 Task: In Heading Arial with underline. Font size of heading  '18'Font style of data Calibri. Font size of data  9Alignment of headline & data Align center. Fill color in heading,  RedFont color of data Black Apply border in Data No BorderIn the sheet   Powerhouse Sales templetes book
Action: Mouse pressed left at (873, 124)
Screenshot: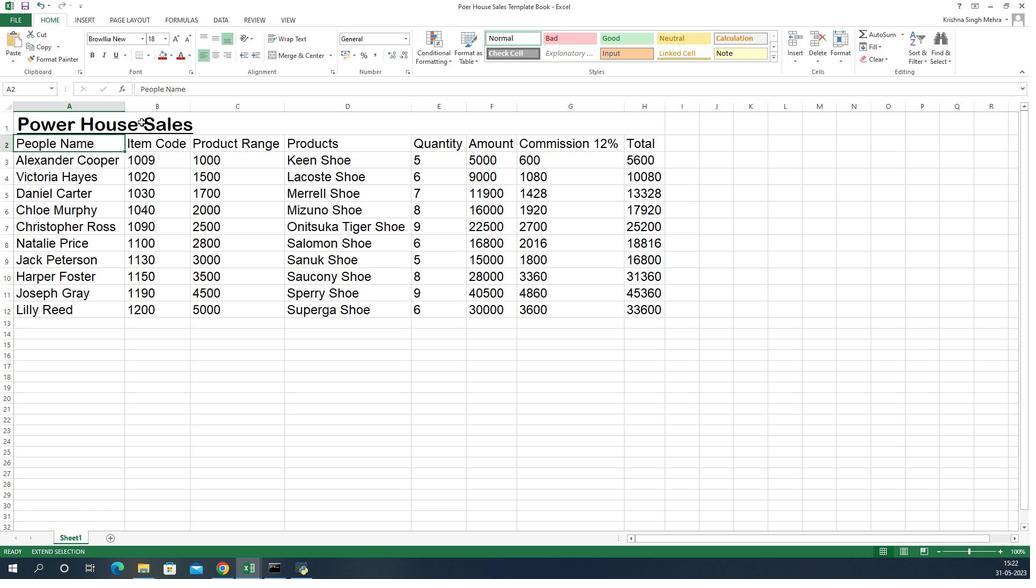 
Action: Mouse moved to (874, 39)
Screenshot: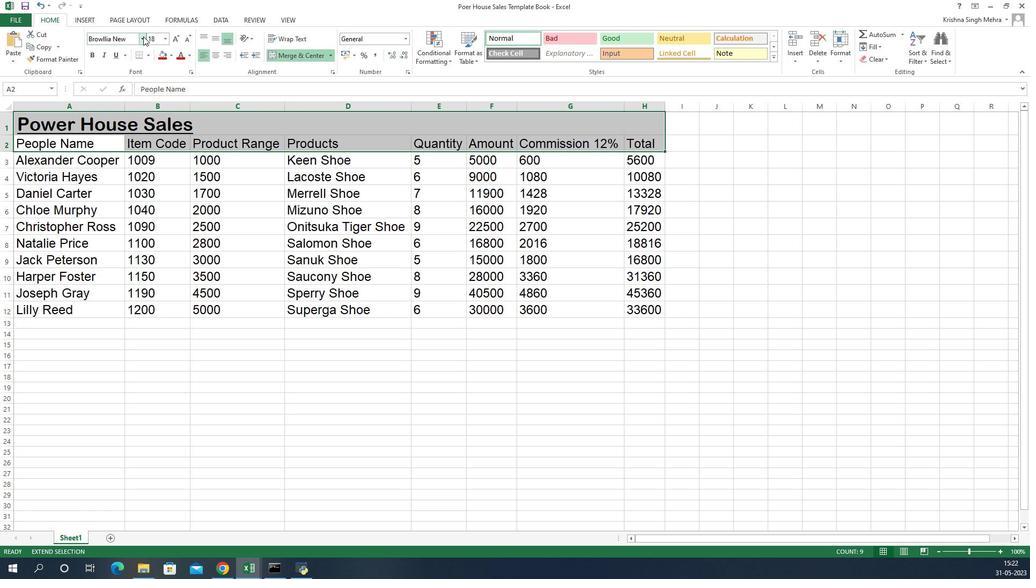 
Action: Mouse pressed left at (874, 39)
Screenshot: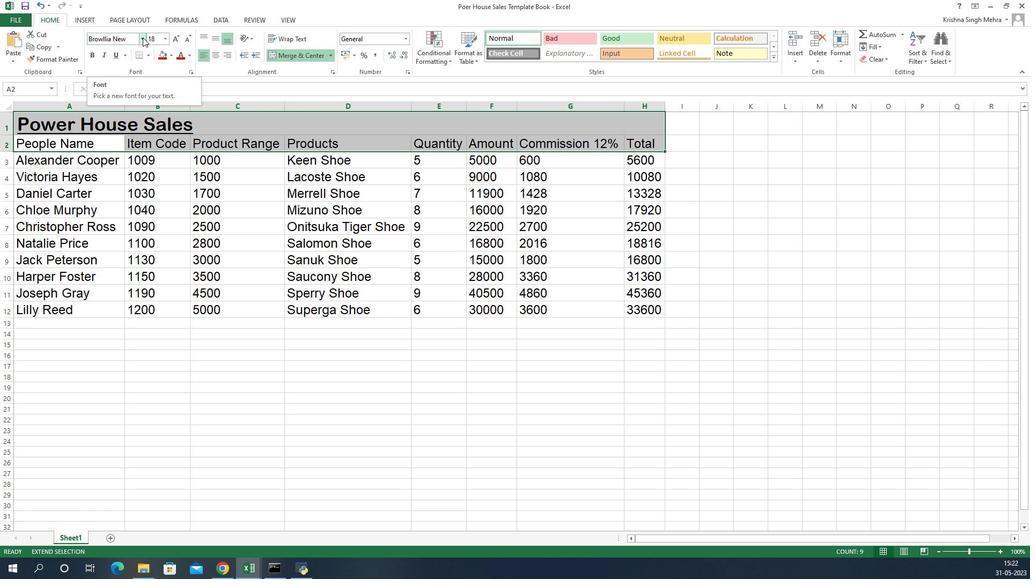 
Action: Mouse moved to (870, 134)
Screenshot: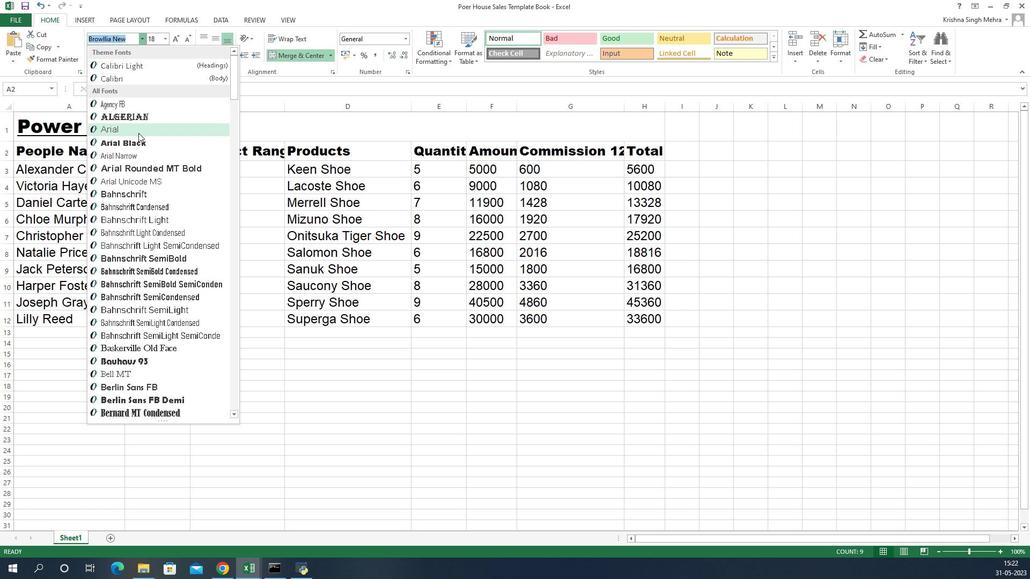 
Action: Mouse pressed left at (870, 134)
Screenshot: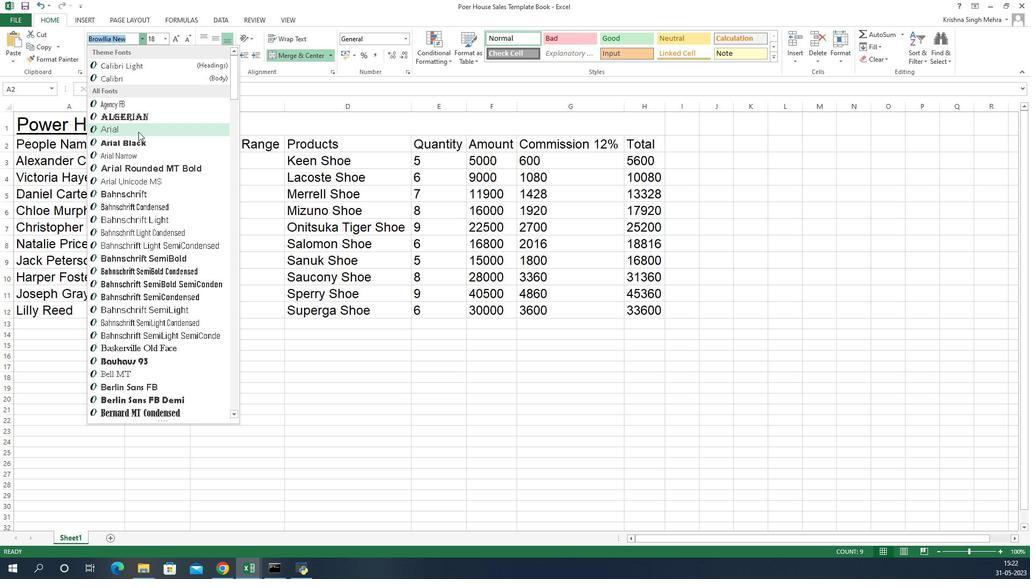 
Action: Mouse moved to (849, 59)
Screenshot: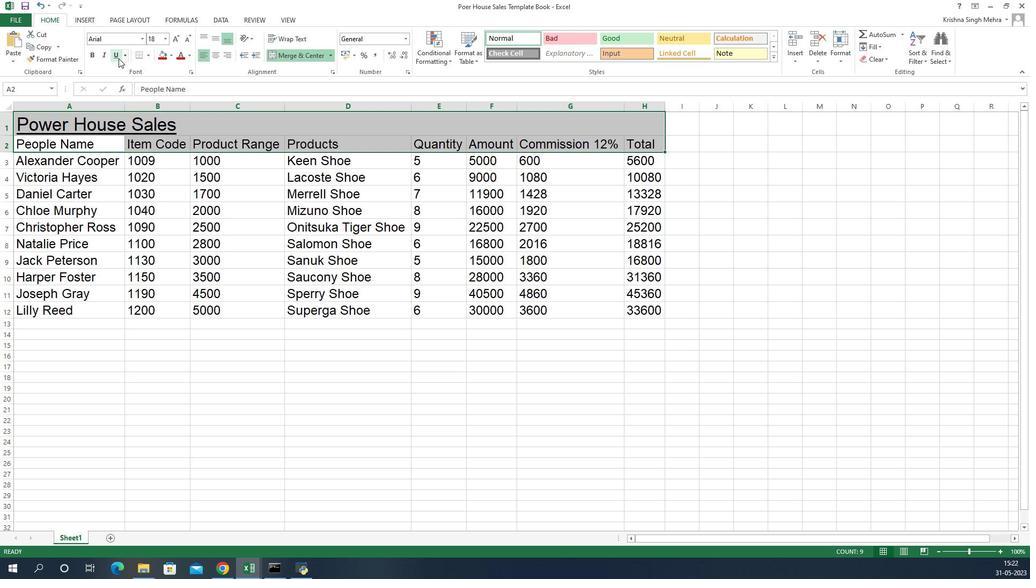 
Action: Mouse pressed left at (849, 59)
Screenshot: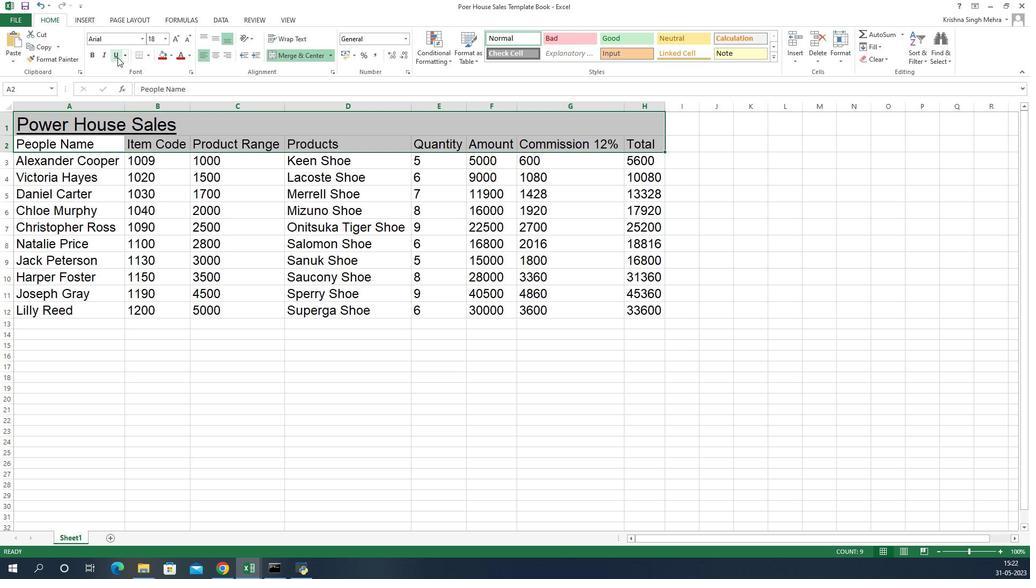 
Action: Key pressed ctrl+Zctrl+Z
Screenshot: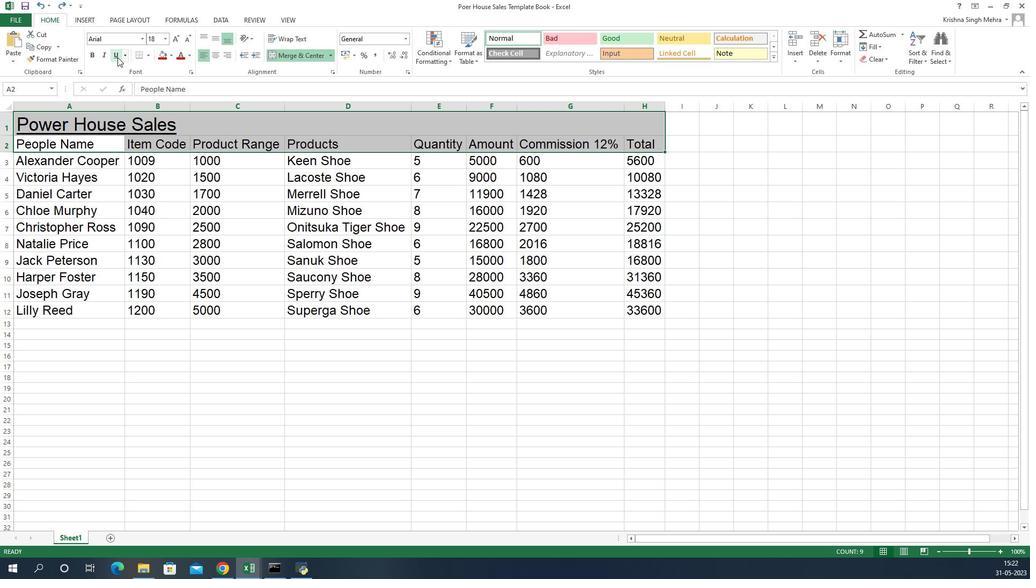 
Action: Mouse moved to (953, 375)
Screenshot: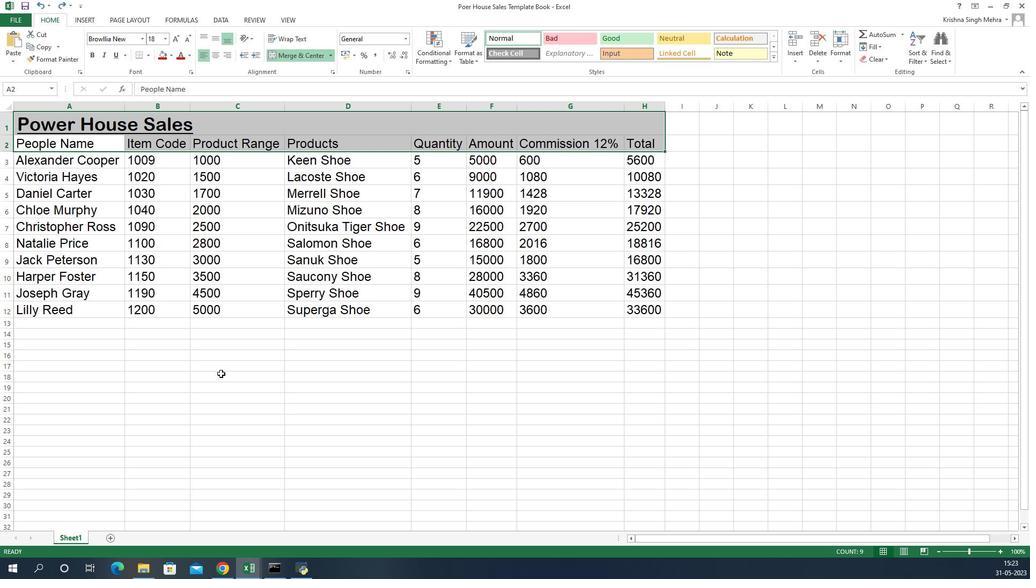 
Action: Mouse pressed left at (953, 375)
Screenshot: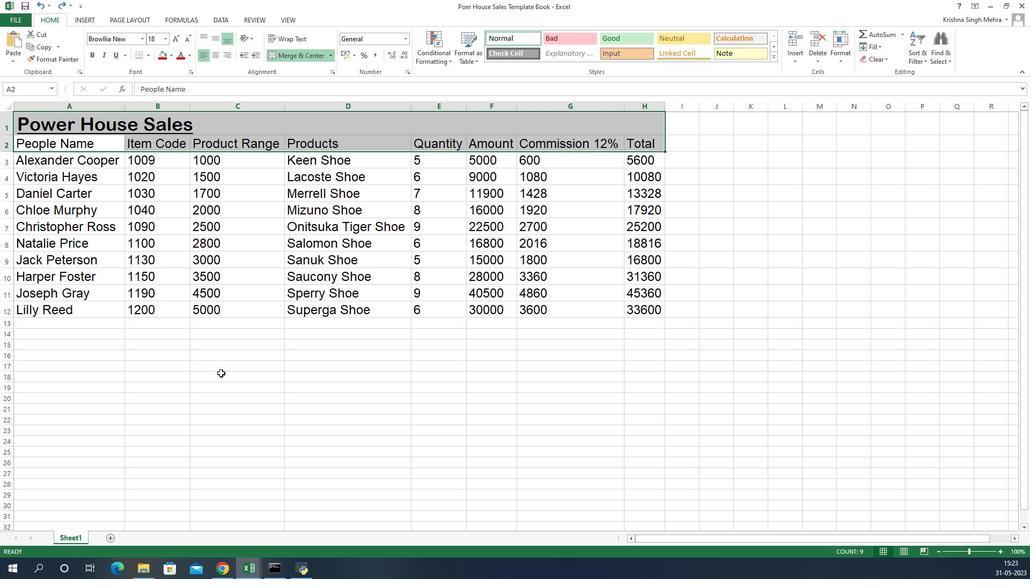 
Action: Mouse moved to (797, 128)
Screenshot: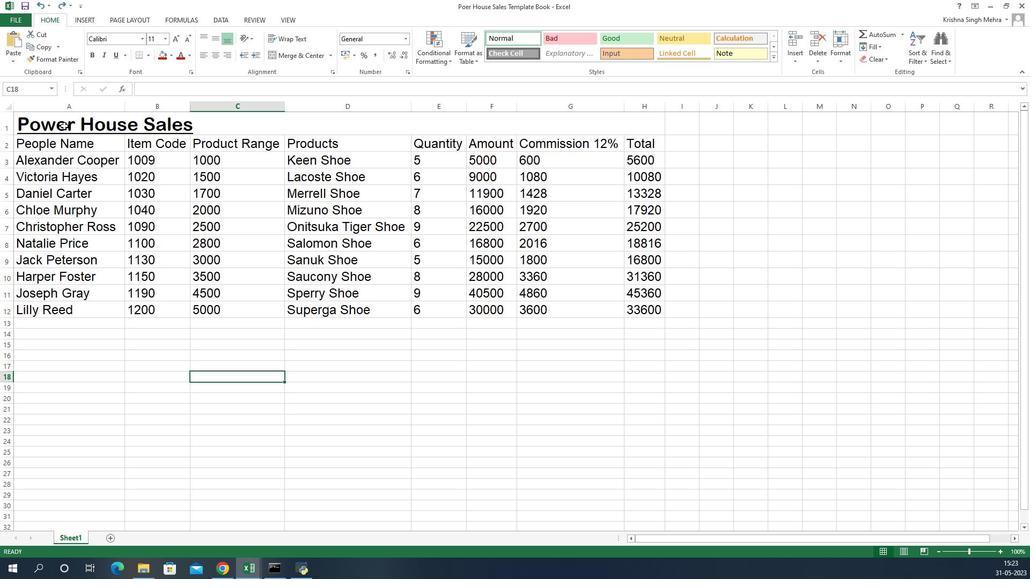 
Action: Mouse pressed left at (797, 128)
Screenshot: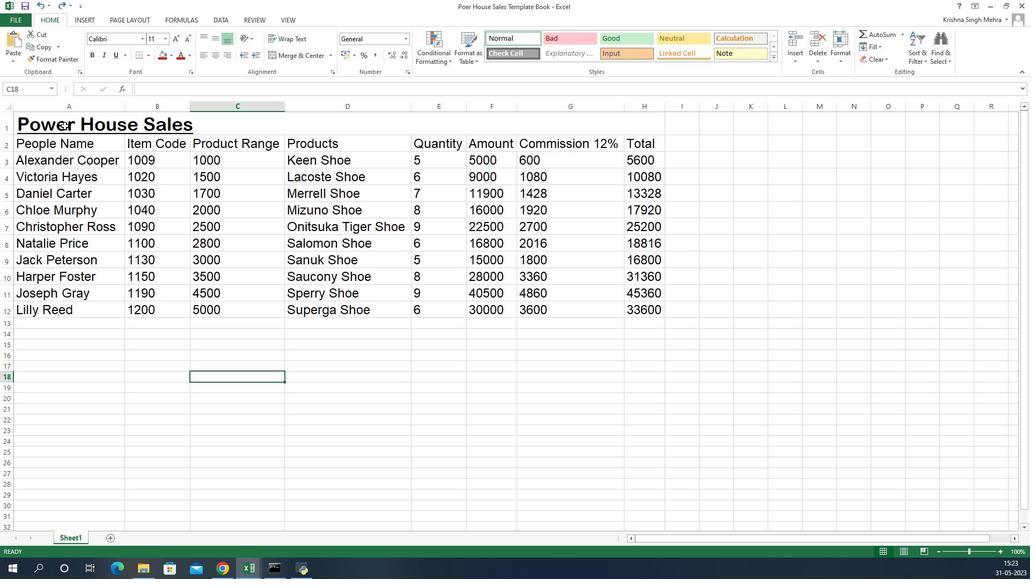 
Action: Mouse moved to (874, 40)
Screenshot: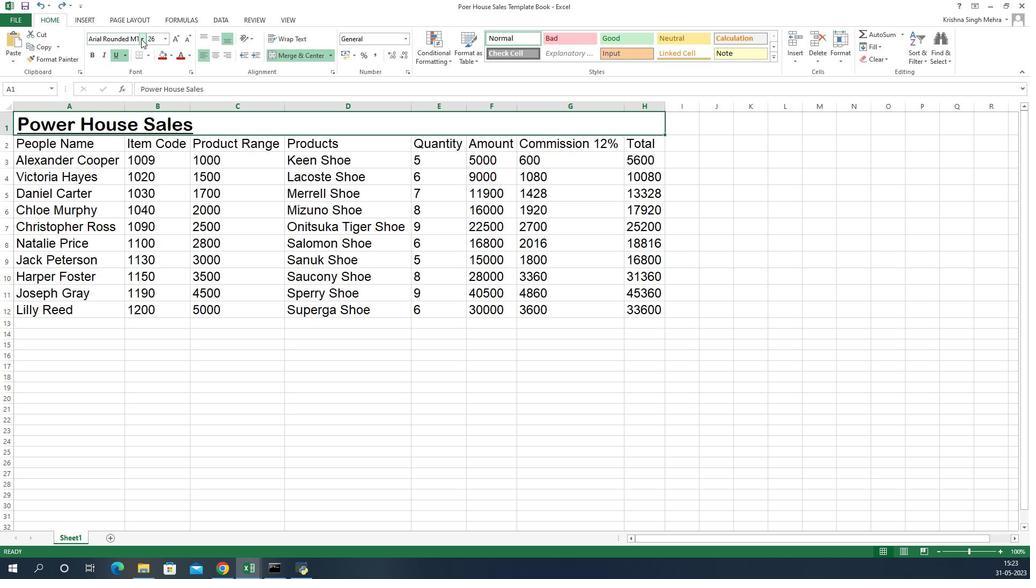 
Action: Mouse pressed left at (874, 40)
Screenshot: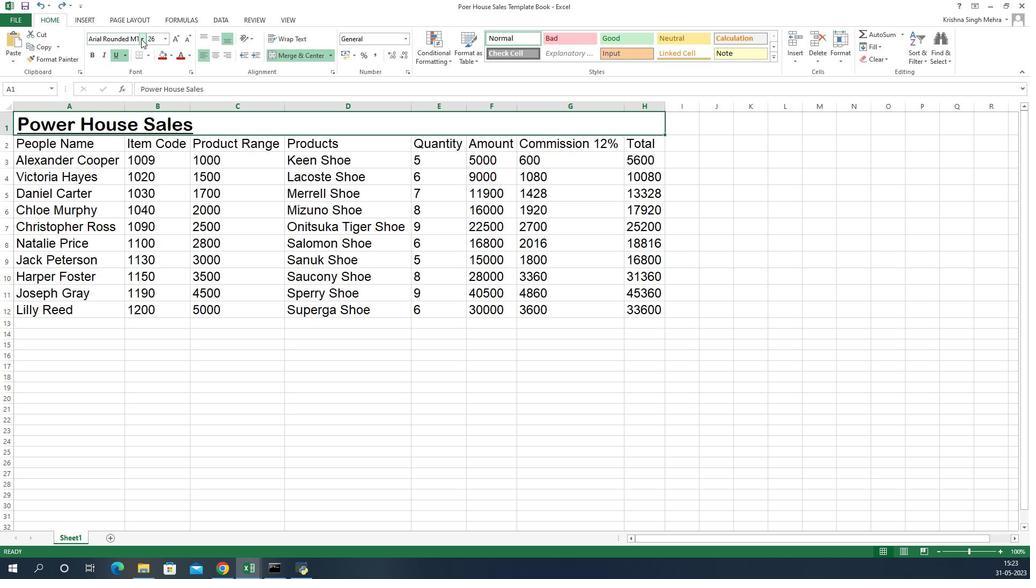 
Action: Mouse moved to (868, 134)
Screenshot: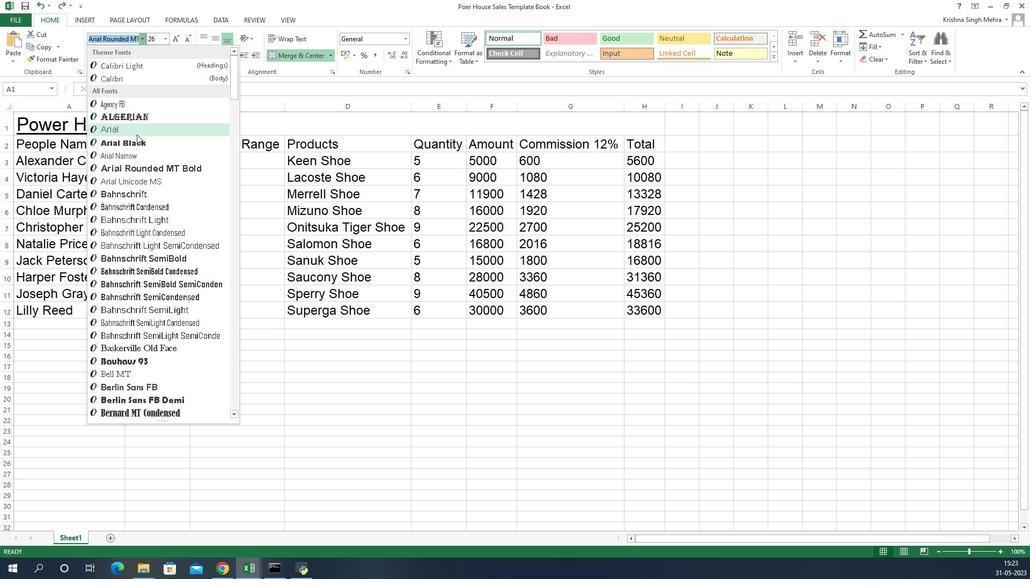 
Action: Mouse pressed left at (868, 134)
Screenshot: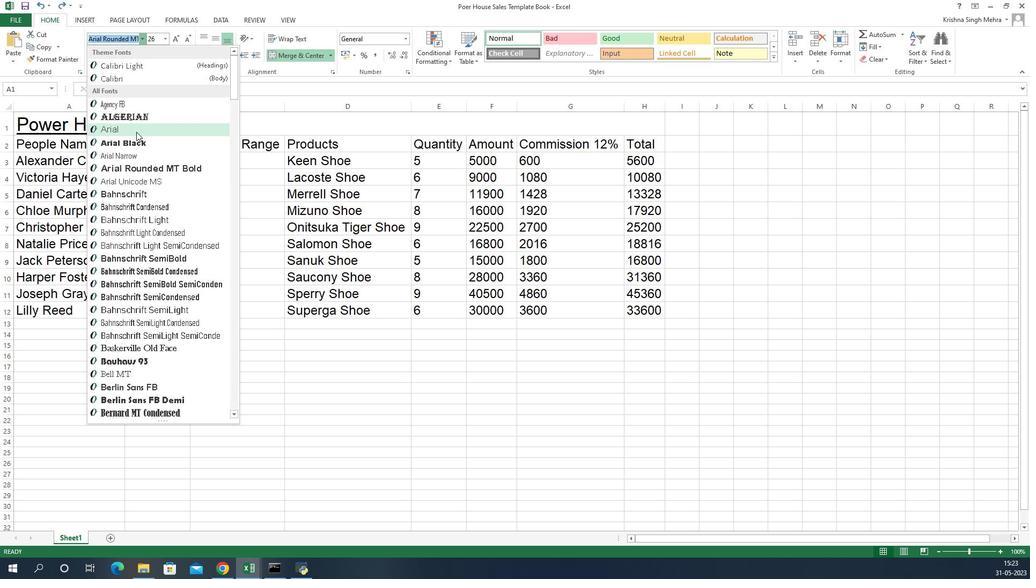 
Action: Mouse moved to (846, 59)
Screenshot: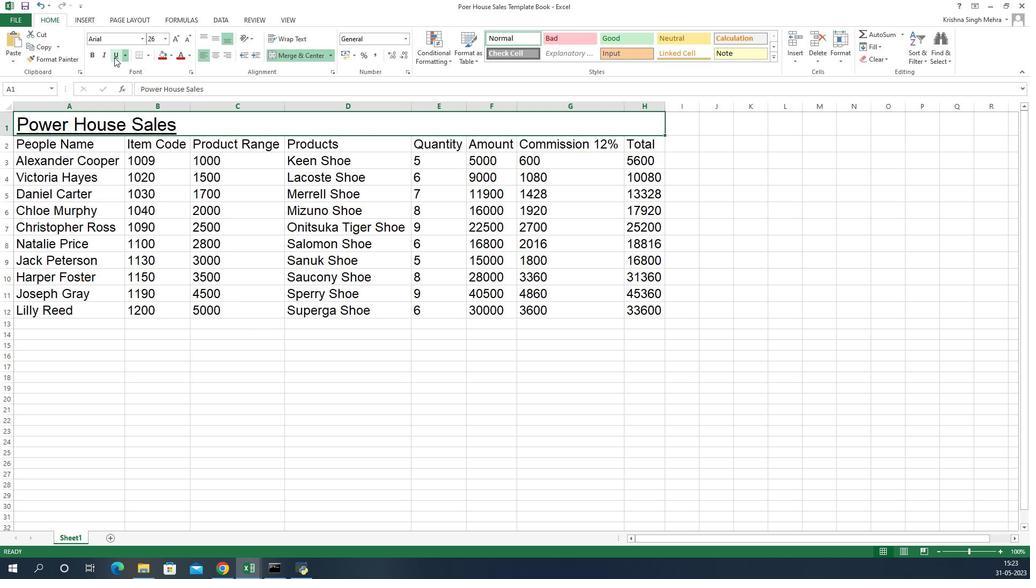
Action: Mouse pressed left at (846, 59)
Screenshot: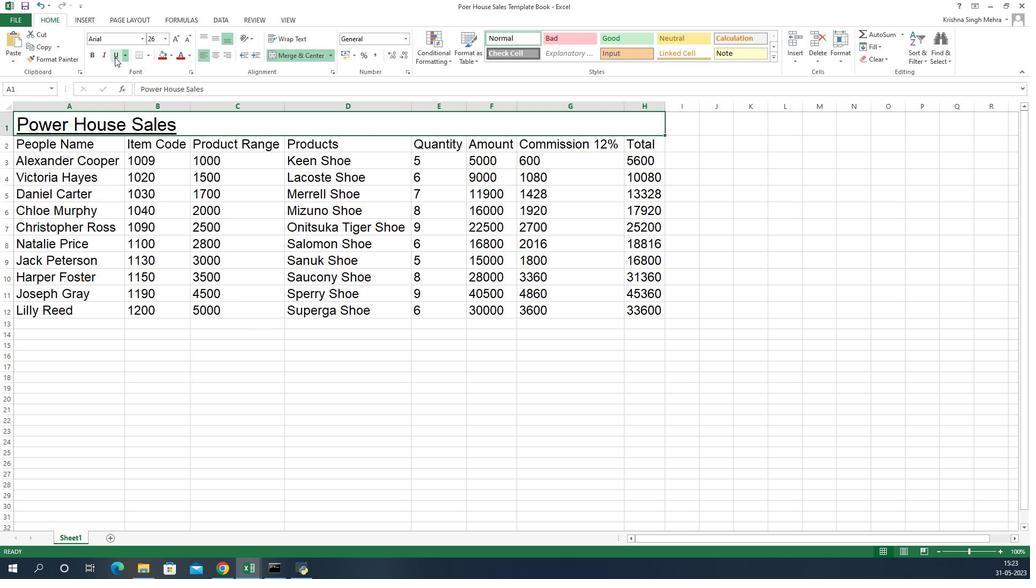 
Action: Mouse moved to (846, 59)
Screenshot: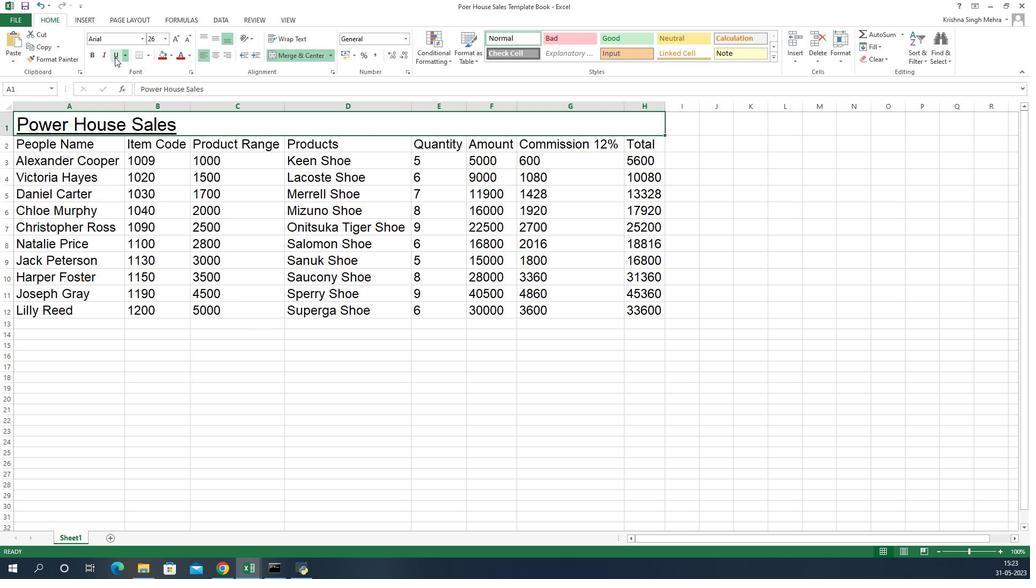 
Action: Mouse pressed left at (846, 59)
Screenshot: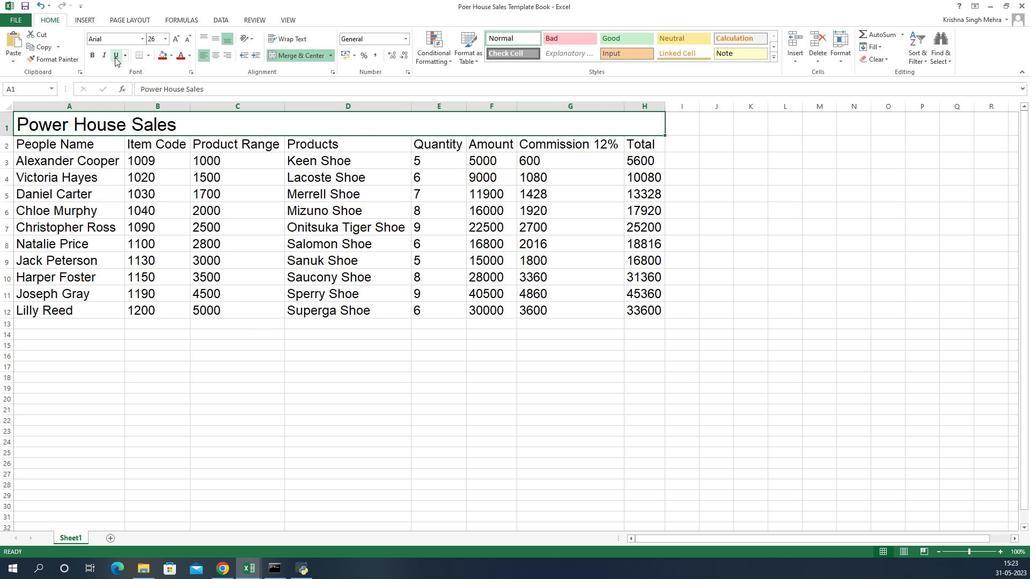 
Action: Mouse moved to (920, 39)
Screenshot: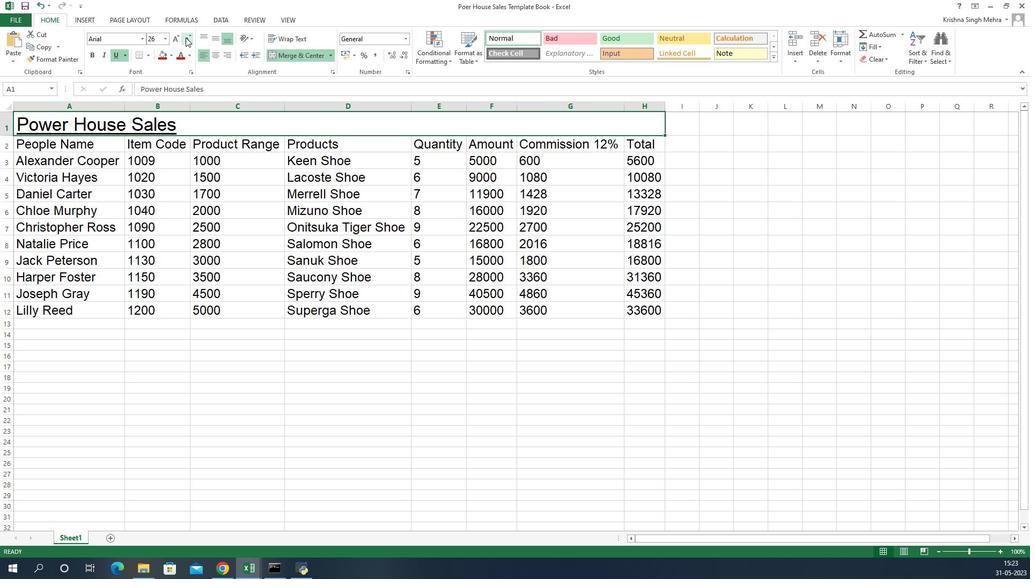 
Action: Mouse pressed left at (920, 39)
Screenshot: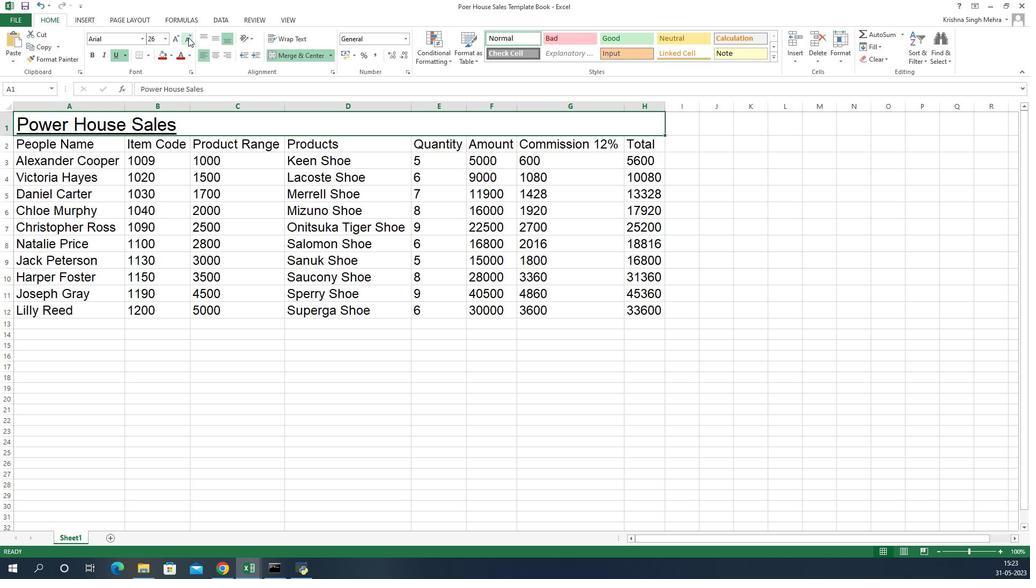
Action: Mouse pressed left at (920, 39)
Screenshot: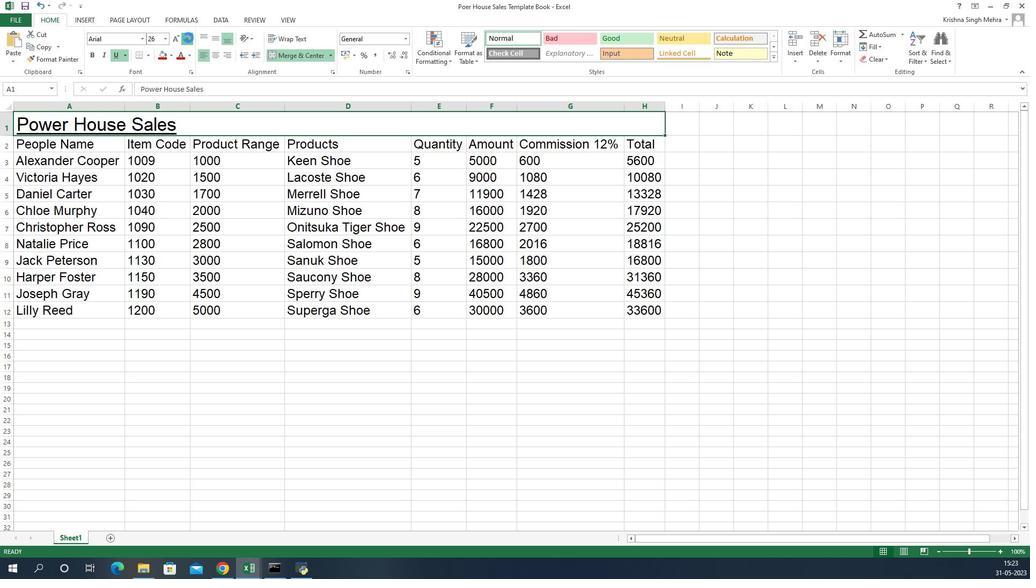 
Action: Mouse pressed left at (920, 39)
Screenshot: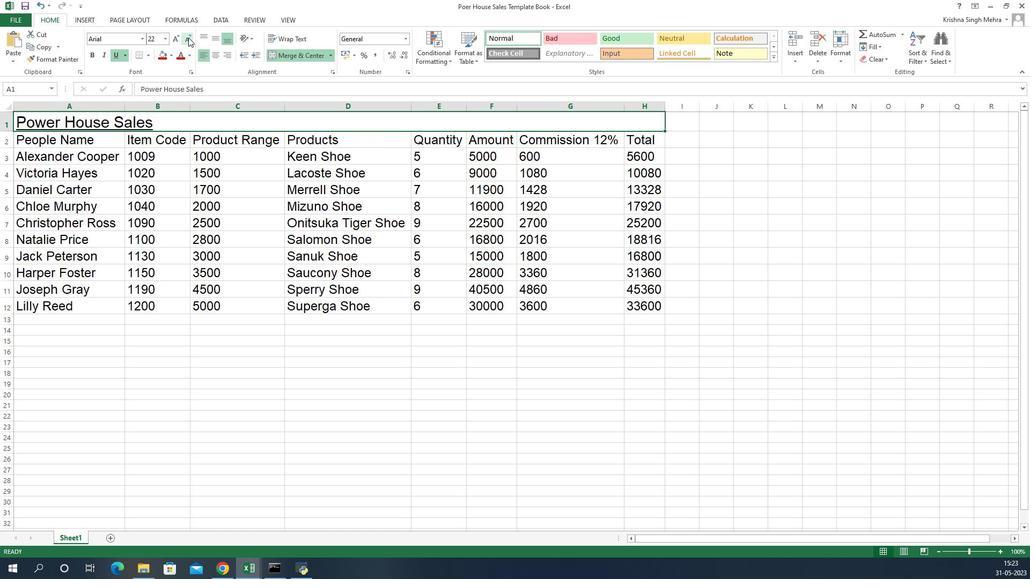 
Action: Mouse pressed left at (920, 39)
Screenshot: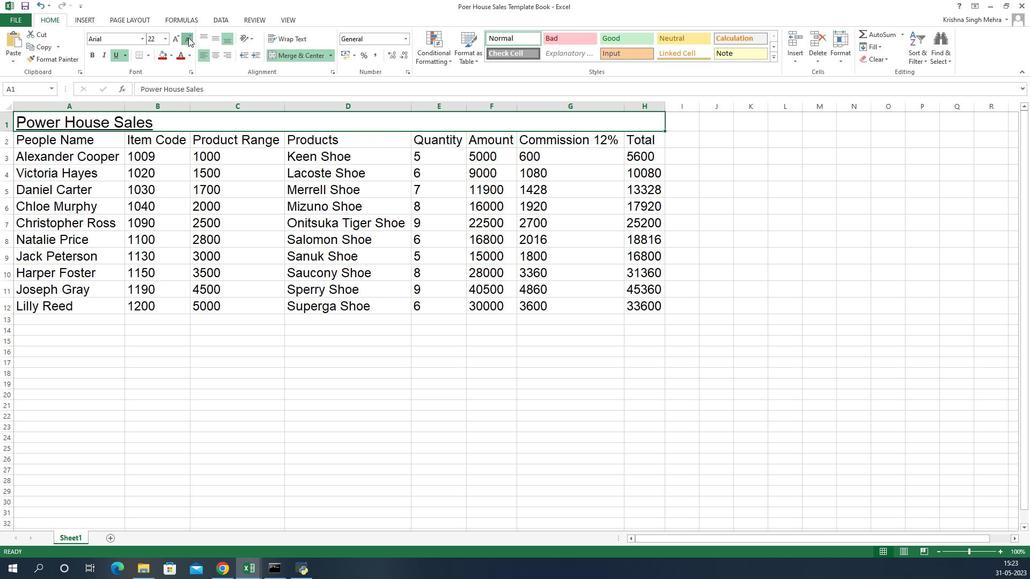 
Action: Mouse moved to (921, 39)
Screenshot: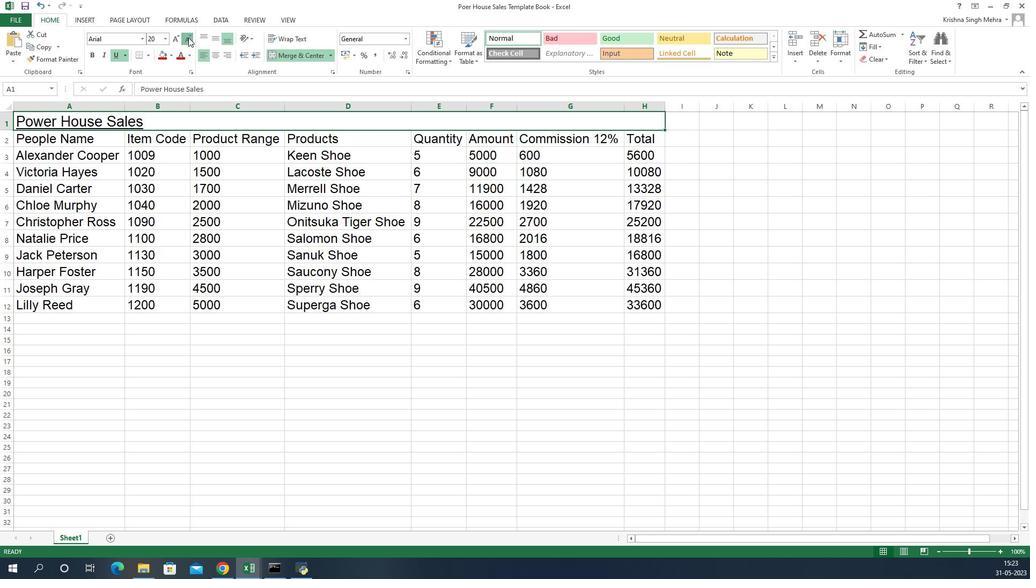 
Action: Mouse pressed left at (921, 39)
Screenshot: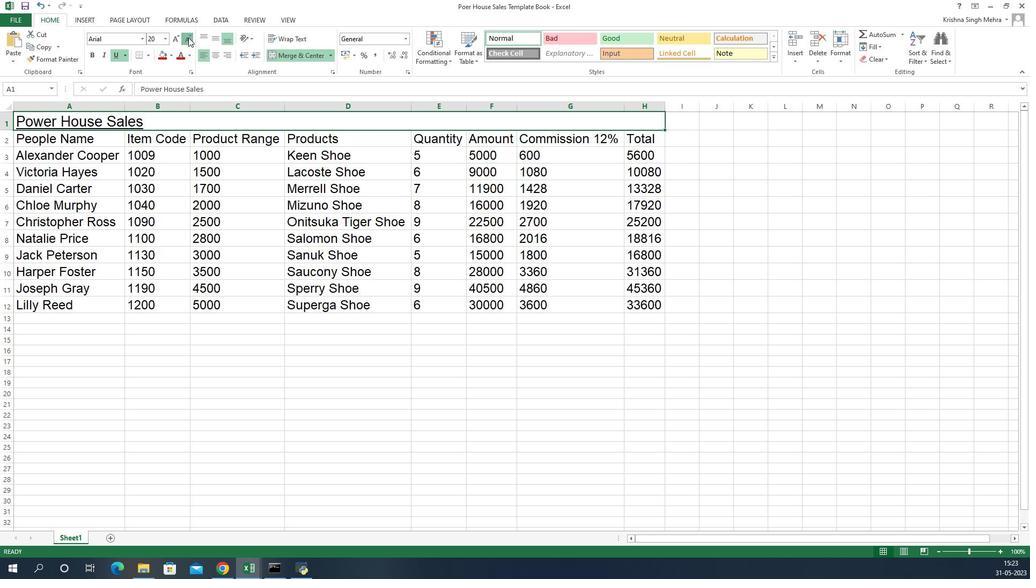 
Action: Mouse pressed left at (921, 39)
Screenshot: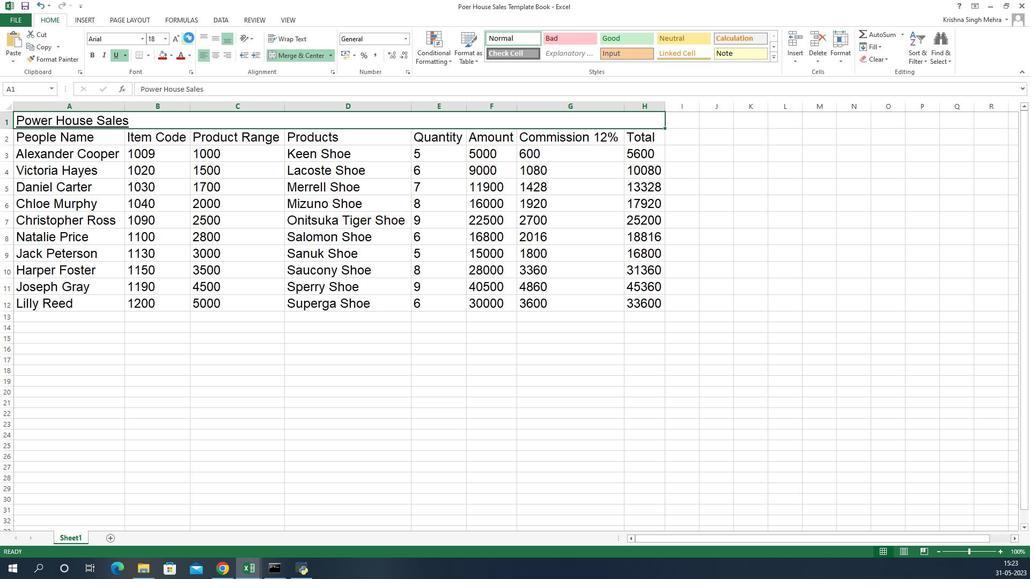 
Action: Mouse moved to (905, 41)
Screenshot: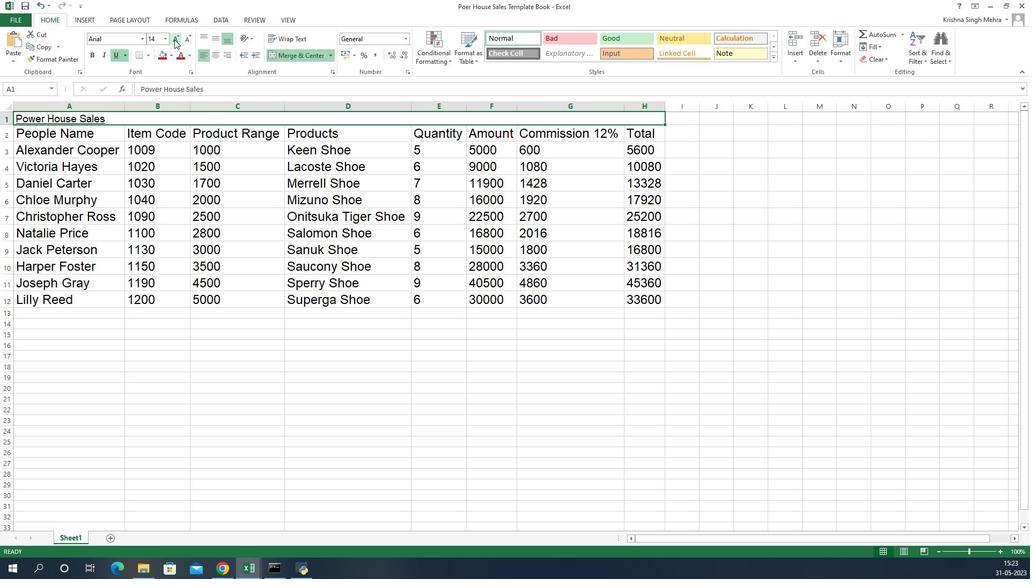 
Action: Mouse pressed left at (905, 41)
Screenshot: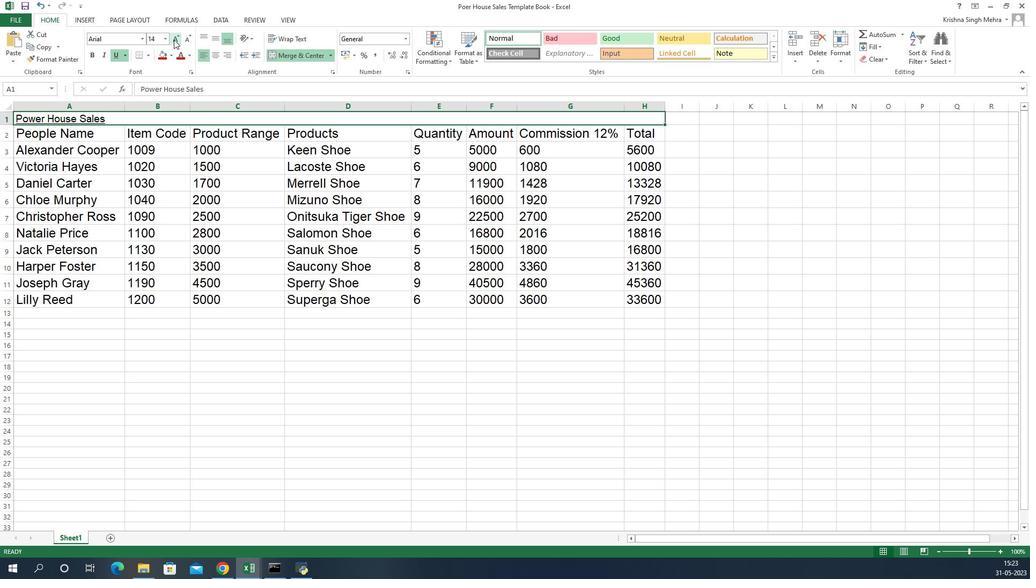 
Action: Mouse pressed left at (905, 41)
Screenshot: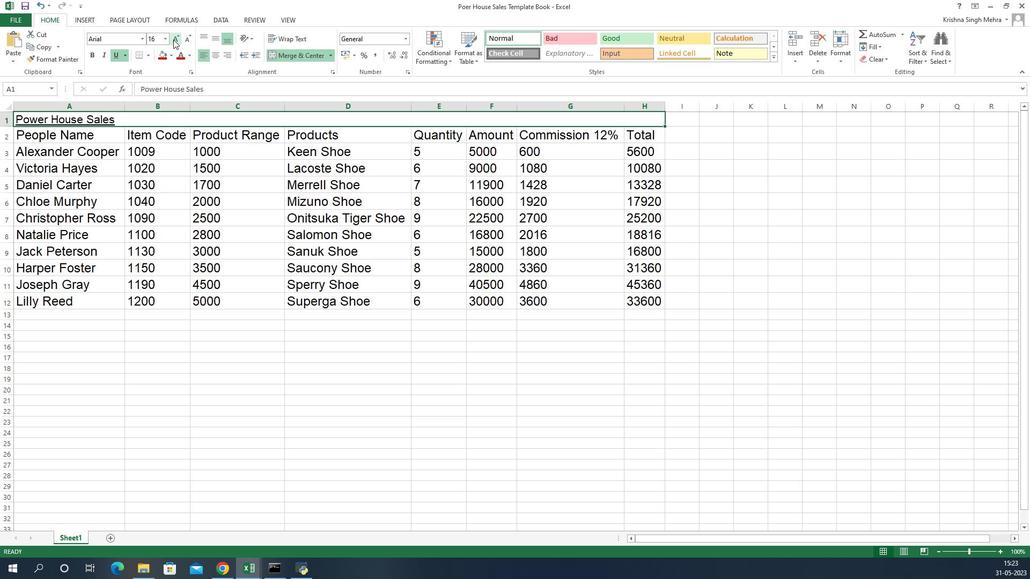 
Action: Mouse moved to (769, 141)
Screenshot: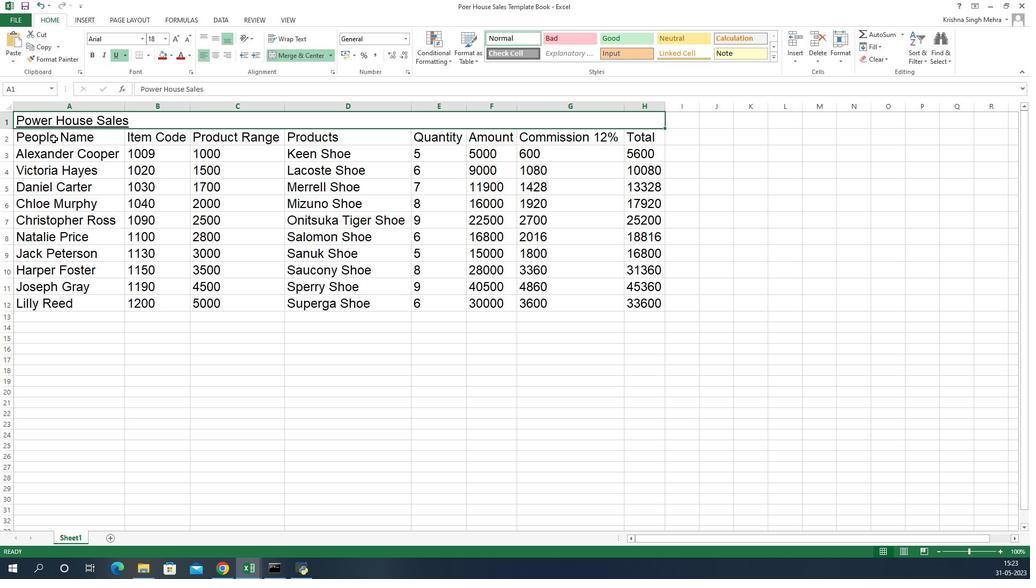 
Action: Mouse pressed left at (769, 141)
Screenshot: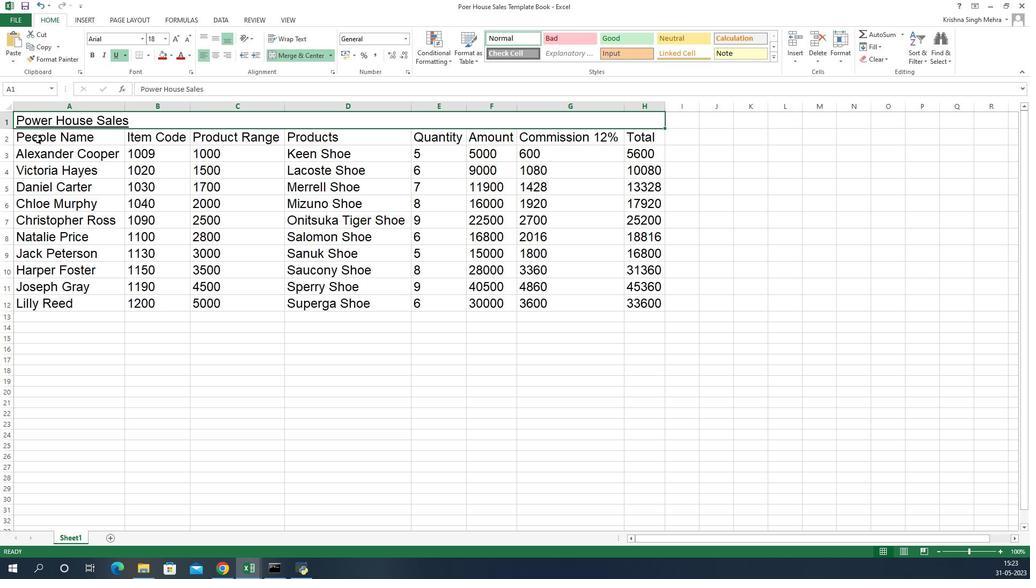 
Action: Mouse pressed left at (769, 141)
Screenshot: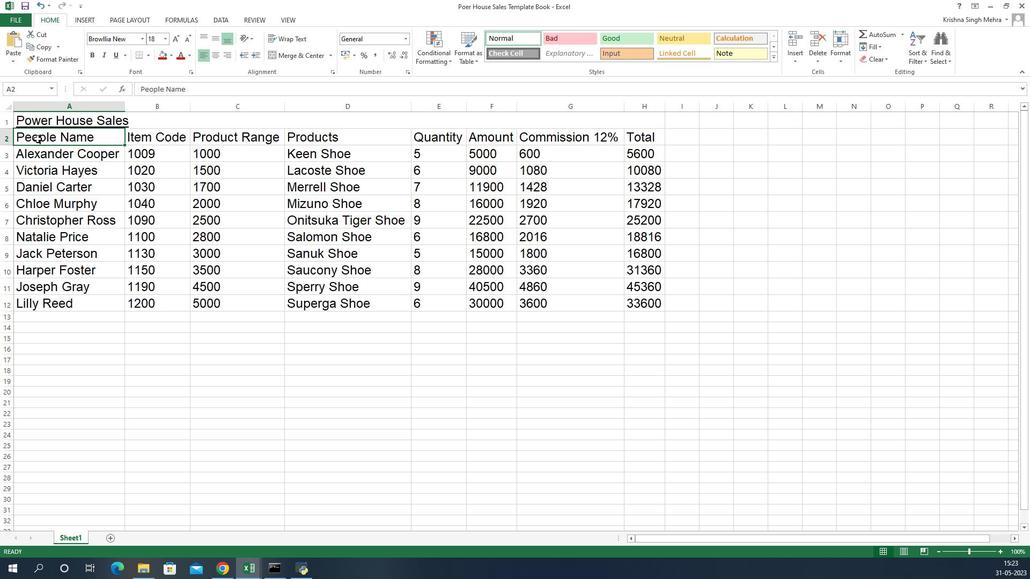 
Action: Mouse moved to (873, 40)
Screenshot: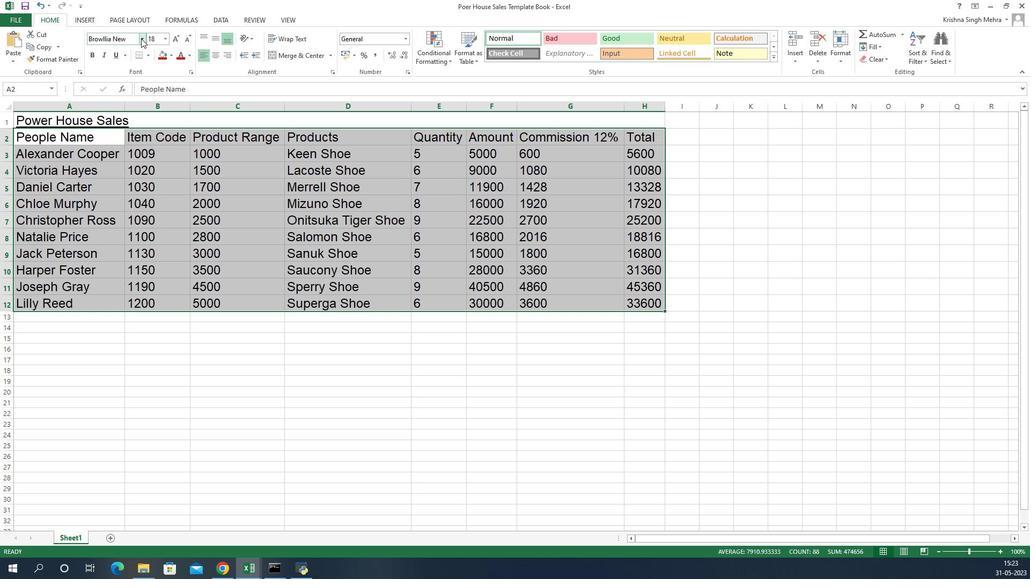 
Action: Mouse pressed left at (873, 40)
Screenshot: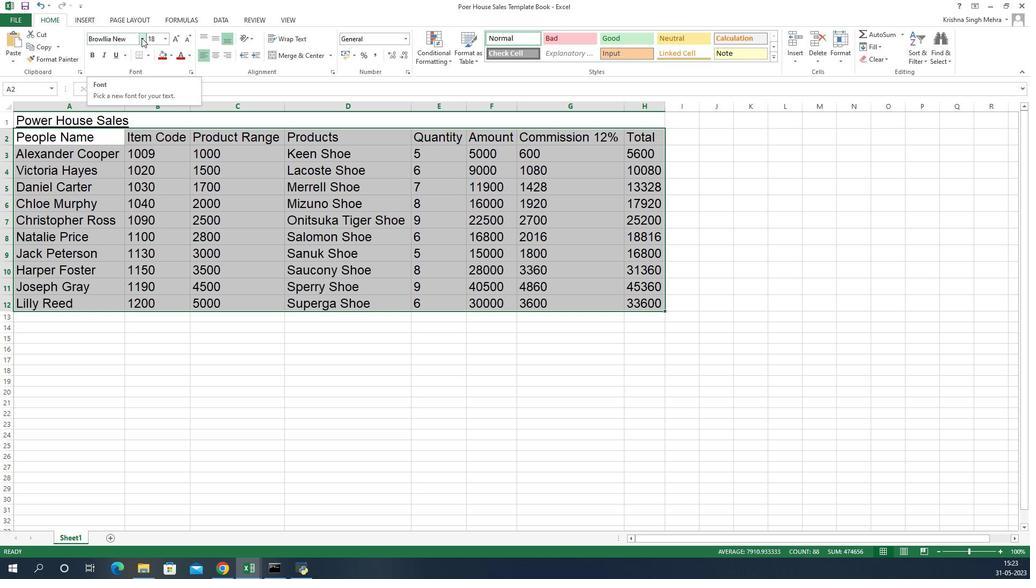 
Action: Mouse moved to (852, 81)
Screenshot: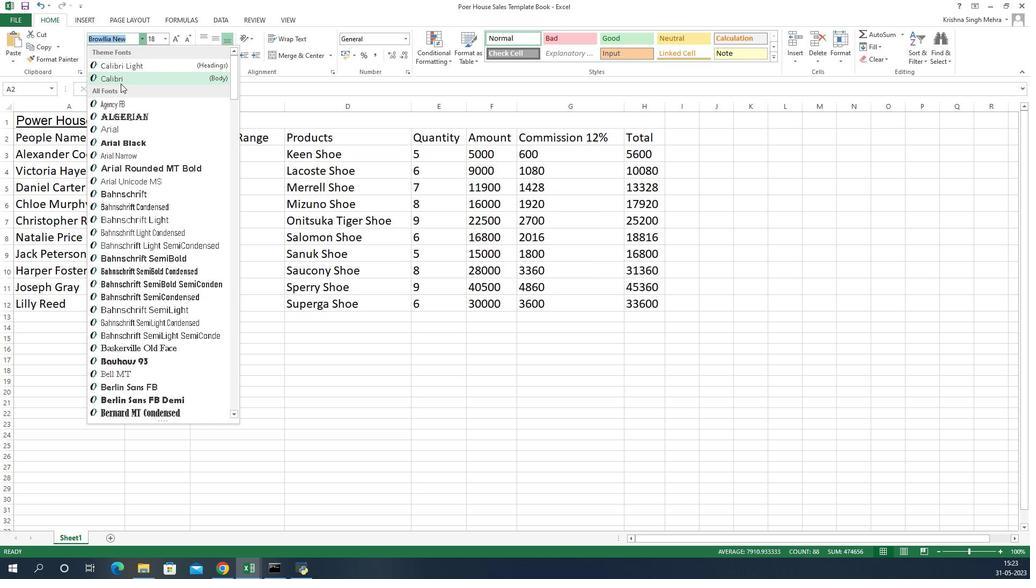 
Action: Mouse pressed left at (852, 81)
Screenshot: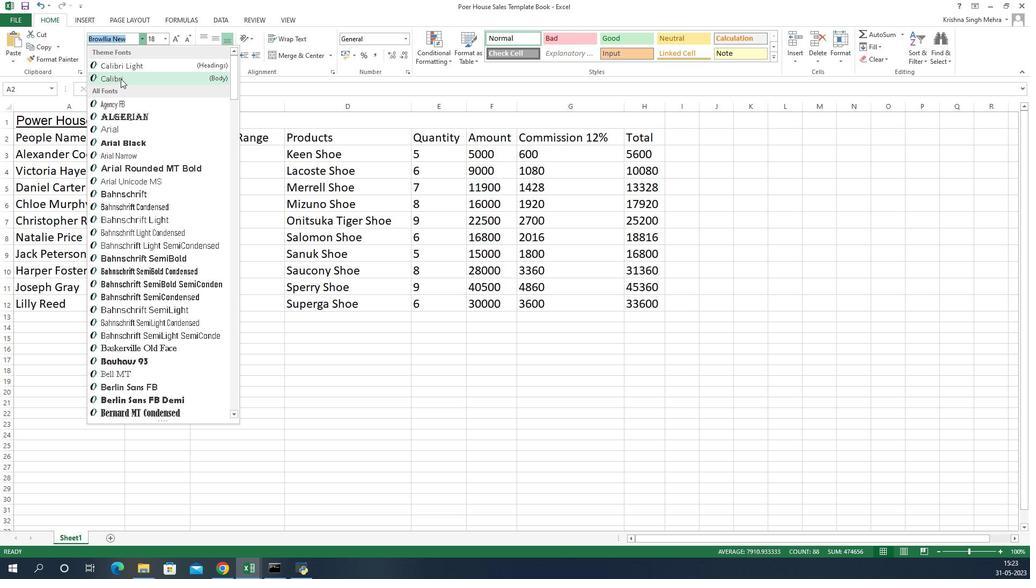 
Action: Mouse moved to (922, 39)
Screenshot: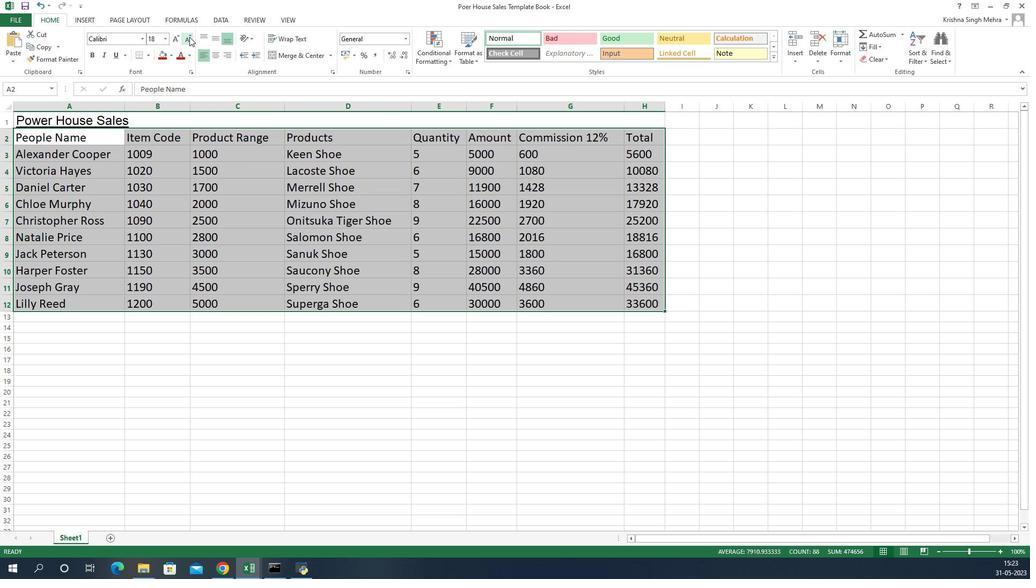 
Action: Mouse pressed left at (922, 39)
Screenshot: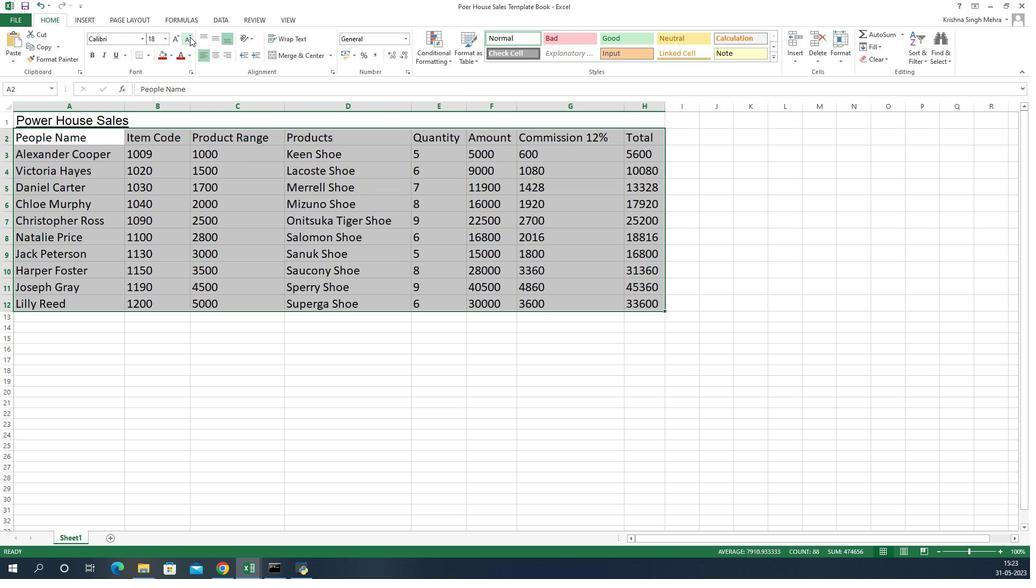 
Action: Mouse pressed left at (922, 39)
Screenshot: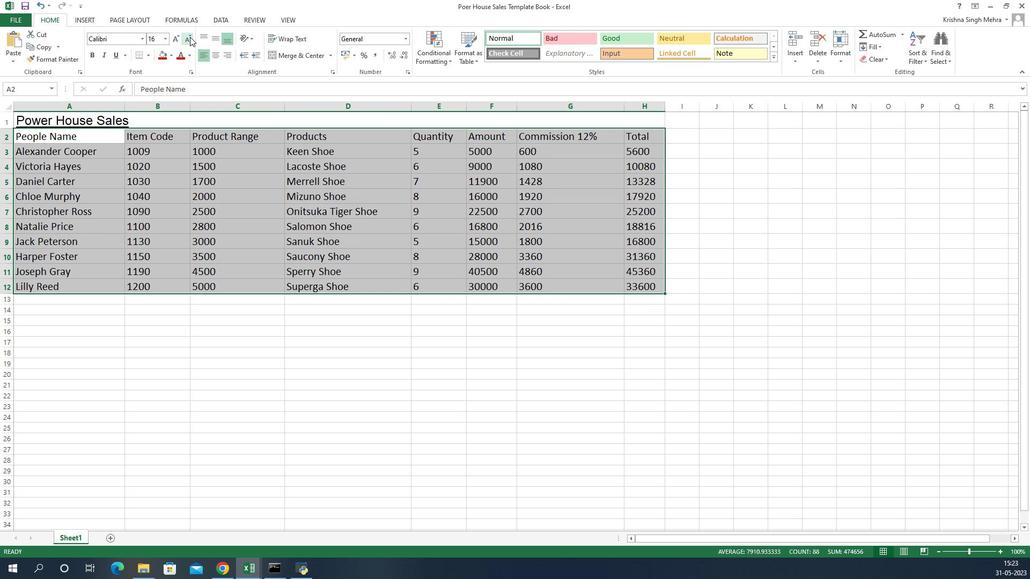 
Action: Mouse pressed left at (922, 39)
Screenshot: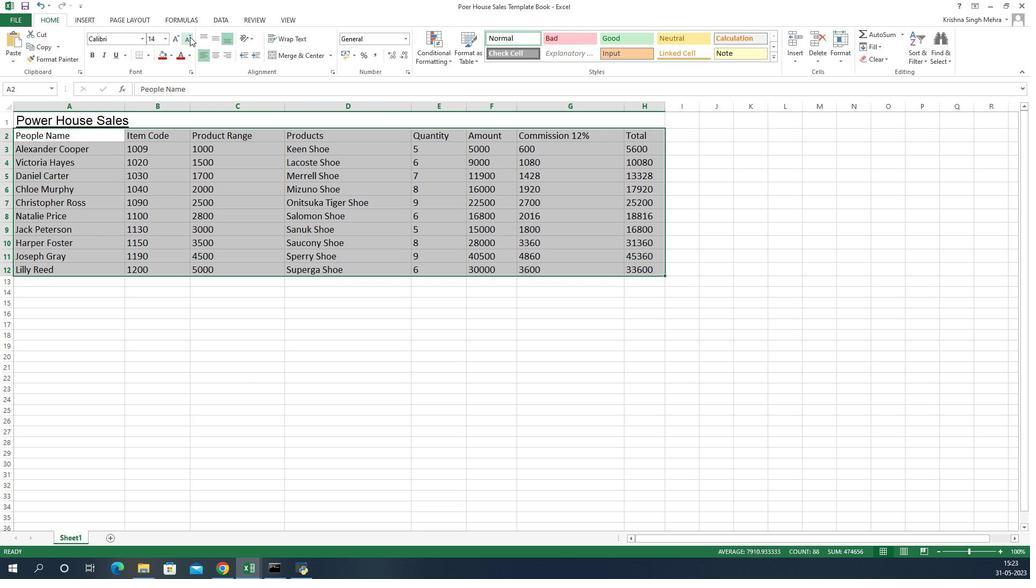 
Action: Mouse pressed left at (922, 39)
Screenshot: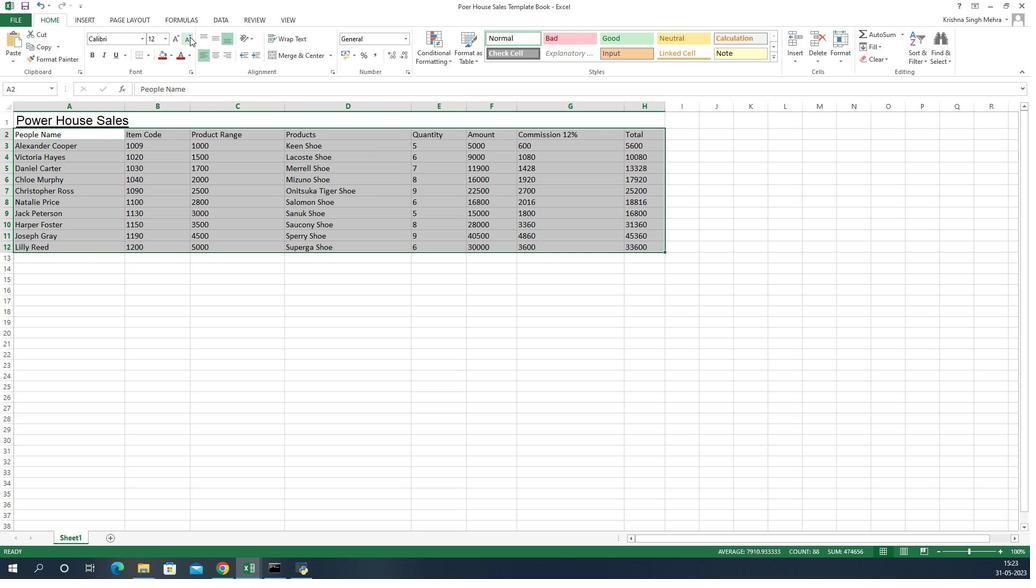 
Action: Mouse pressed left at (922, 39)
Screenshot: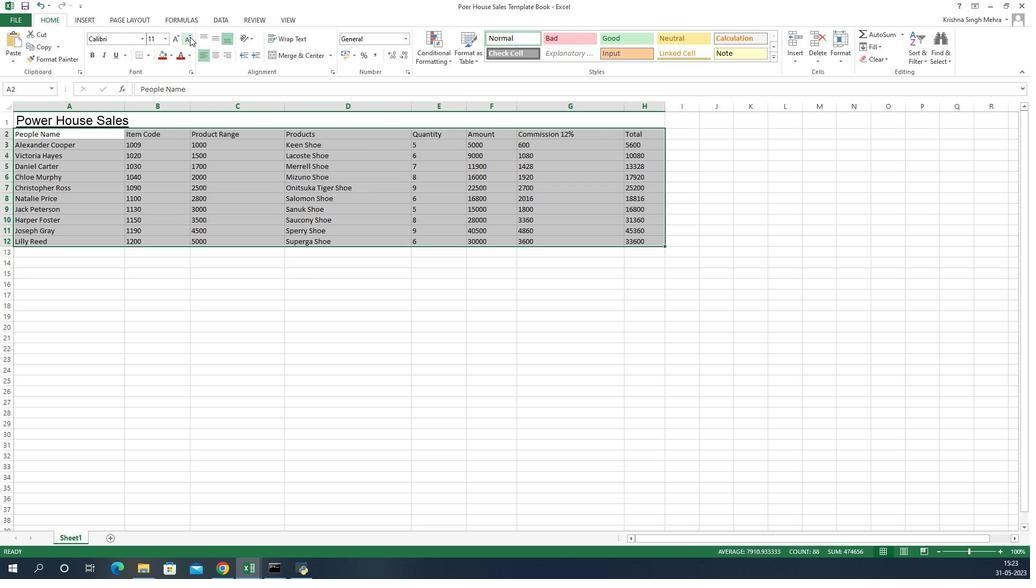 
Action: Mouse pressed left at (922, 39)
Screenshot: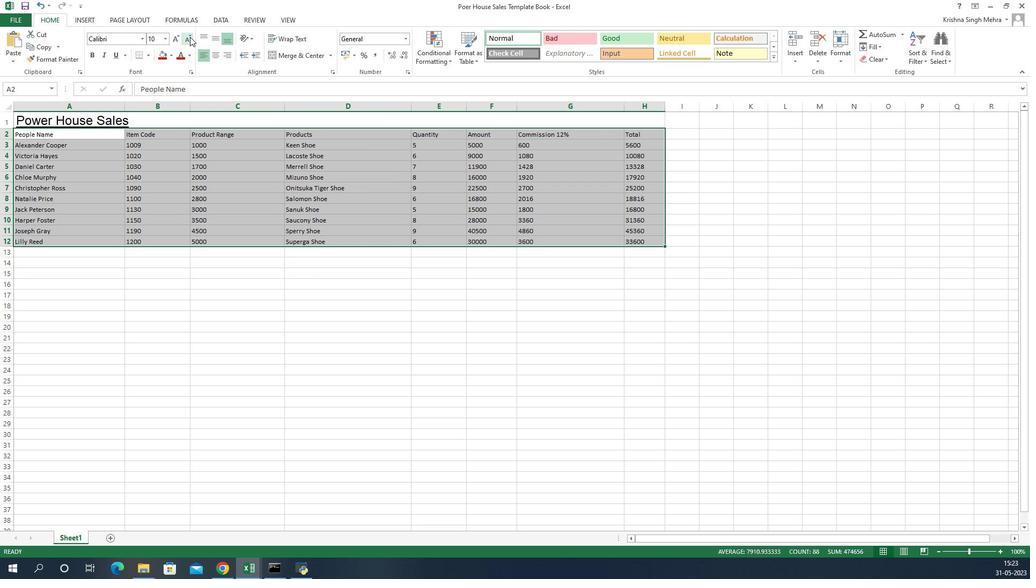 
Action: Mouse moved to (918, 123)
Screenshot: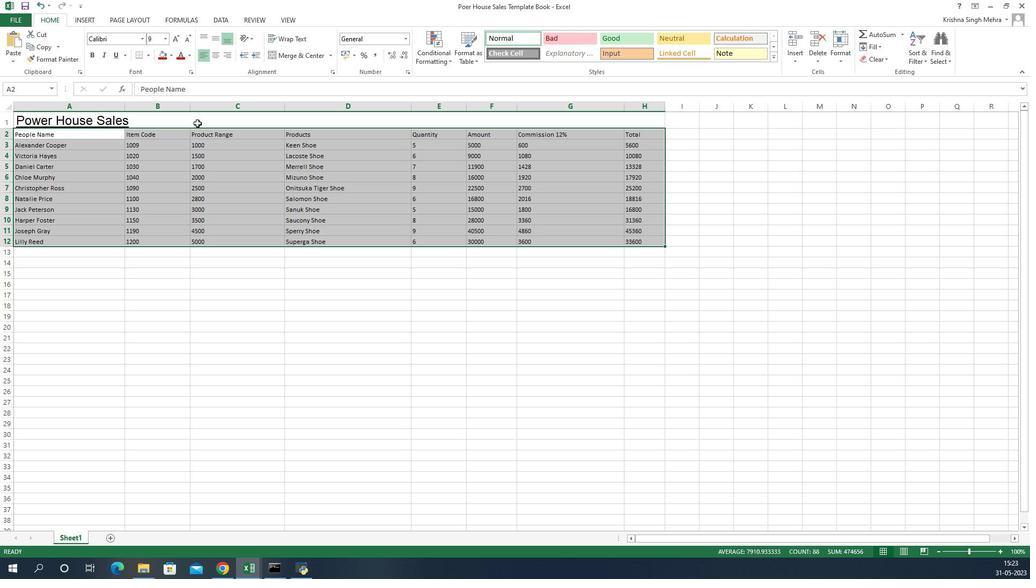 
Action: Mouse pressed left at (918, 123)
Screenshot: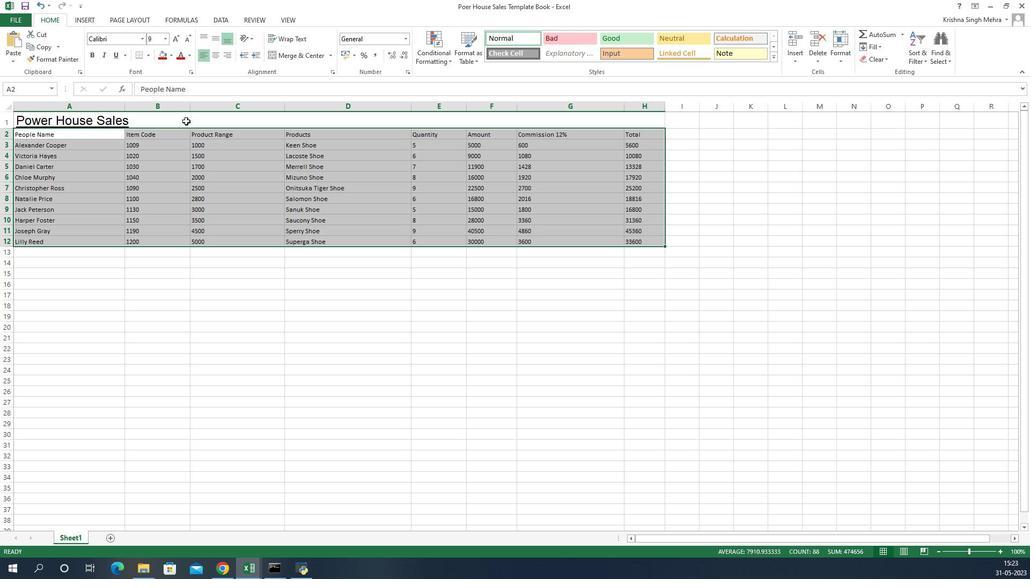 
Action: Mouse moved to (902, 57)
Screenshot: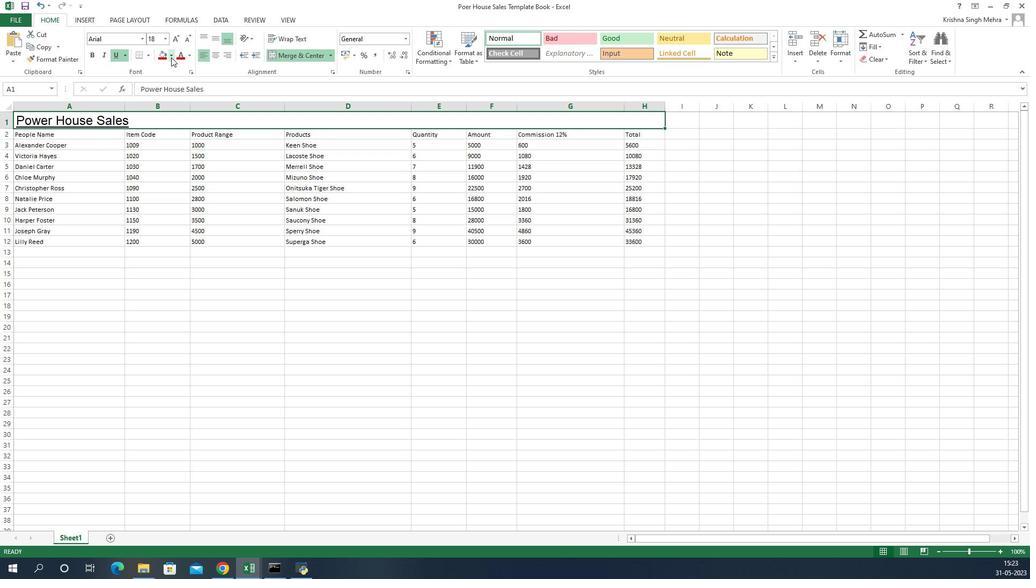 
Action: Mouse pressed left at (902, 57)
Screenshot: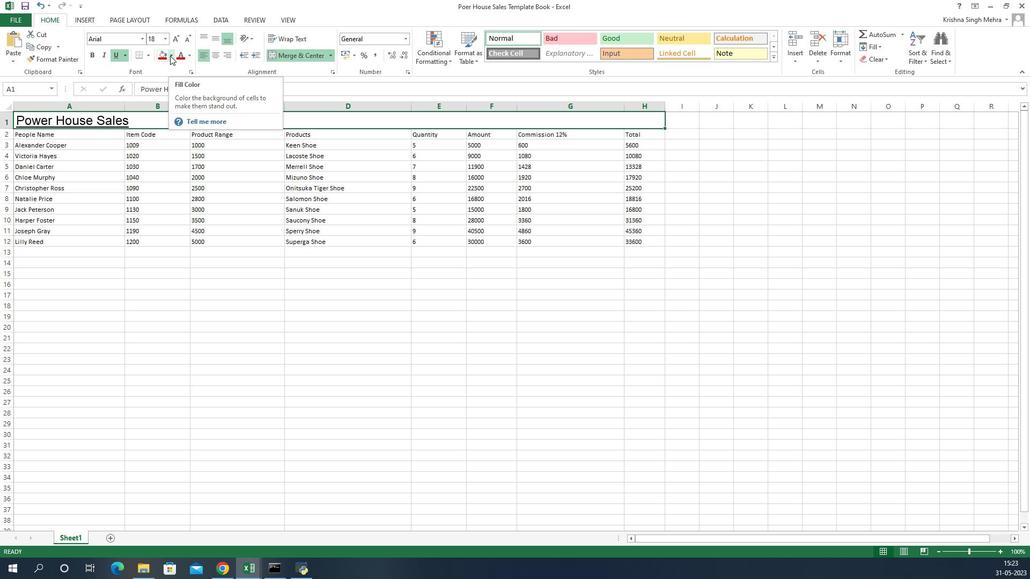 
Action: Mouse moved to (903, 141)
Screenshot: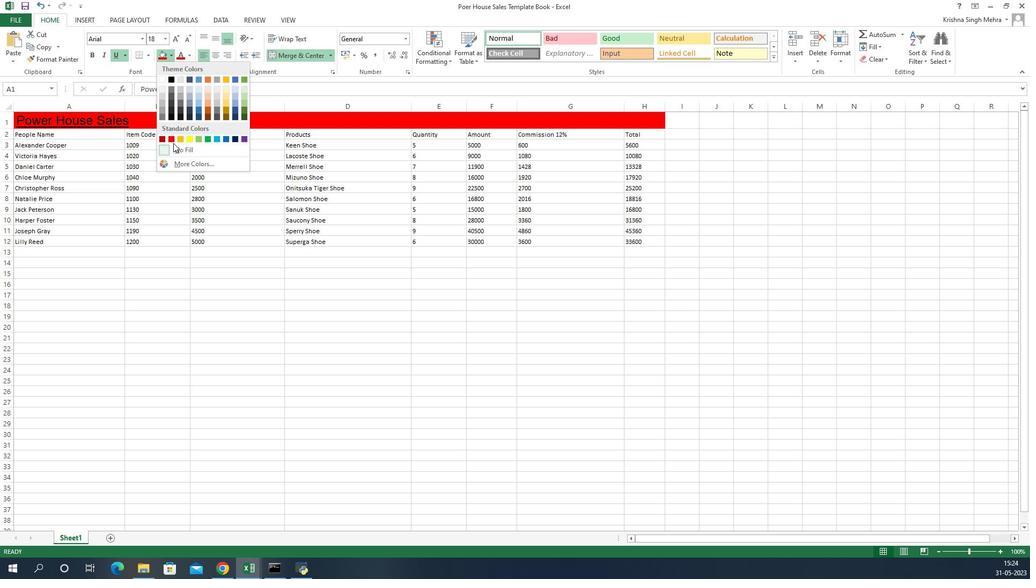 
Action: Mouse pressed left at (903, 141)
Screenshot: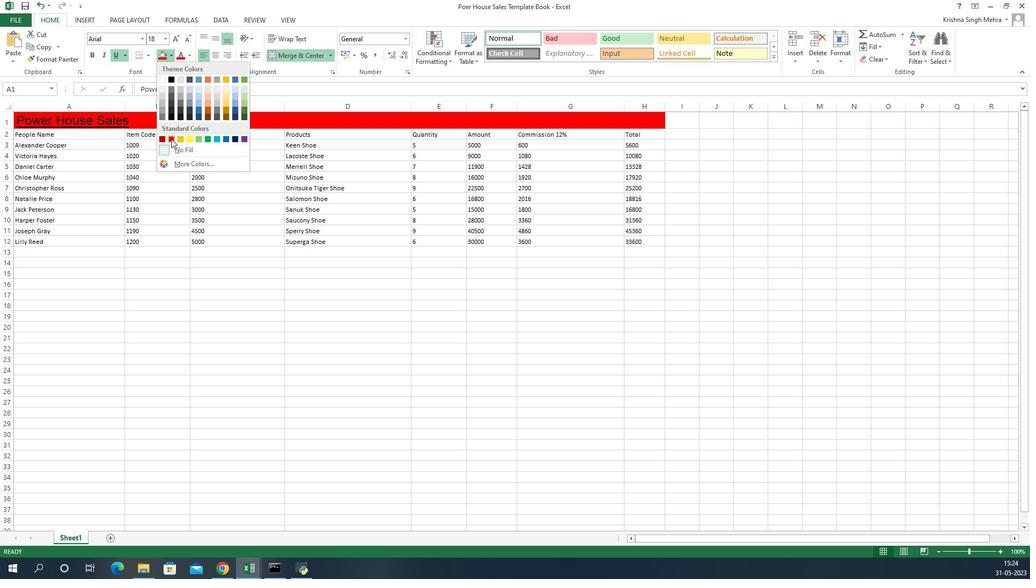 
Action: Mouse moved to (787, 275)
Screenshot: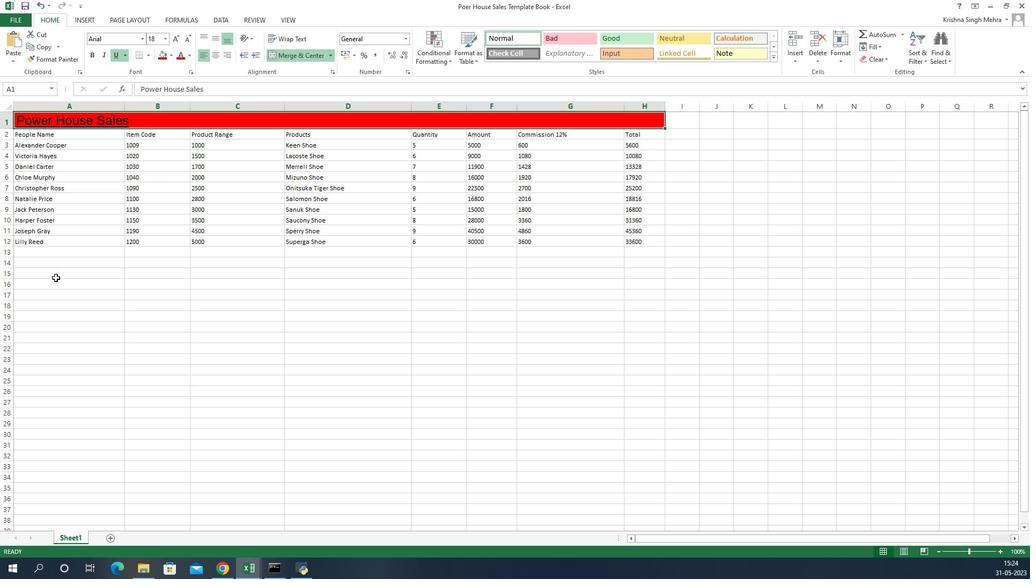 
Action: Mouse pressed left at (787, 275)
Screenshot: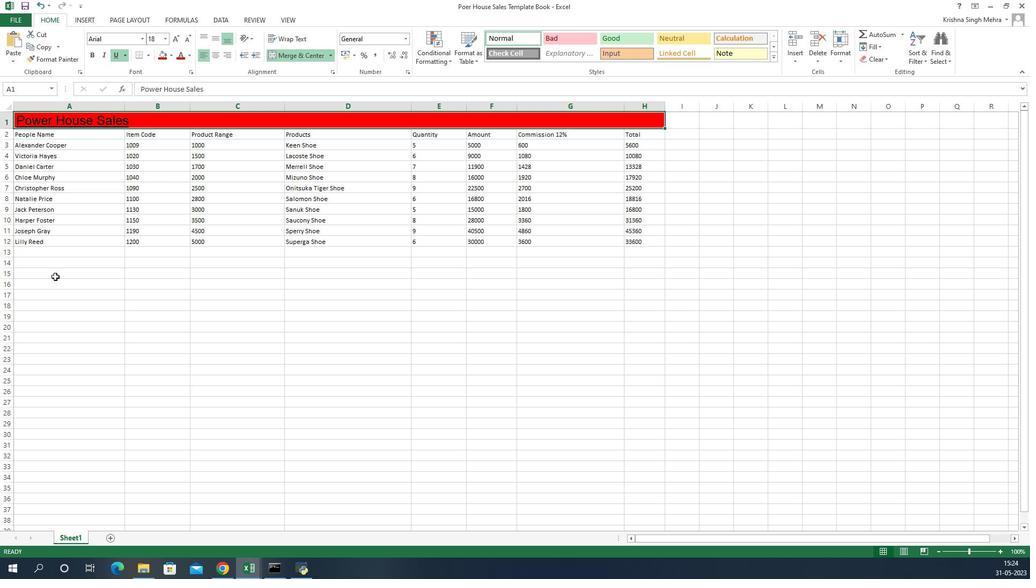 
Action: Mouse moved to (763, 122)
Screenshot: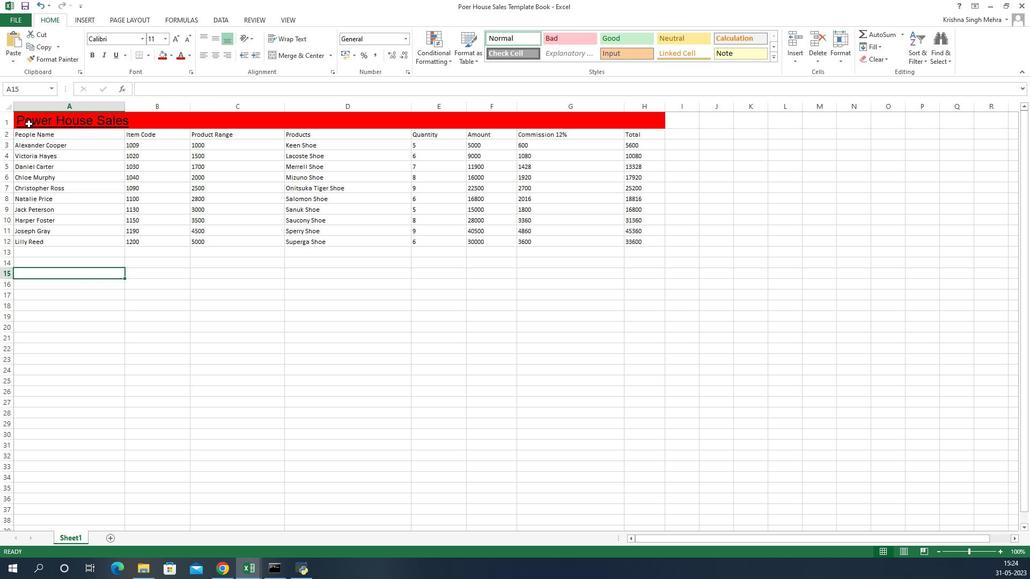 
Action: Mouse pressed left at (763, 122)
Screenshot: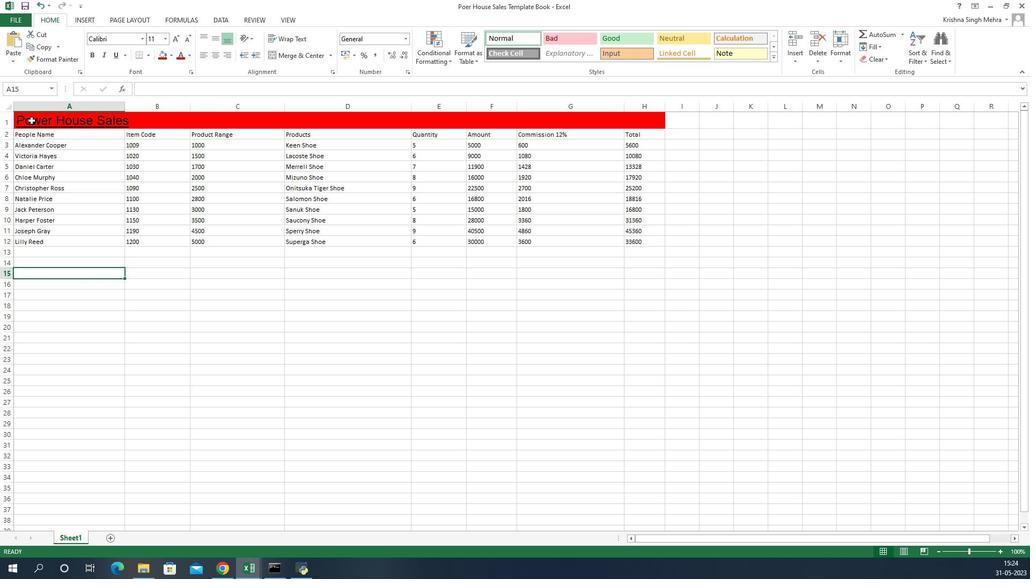 
Action: Mouse moved to (880, 59)
Screenshot: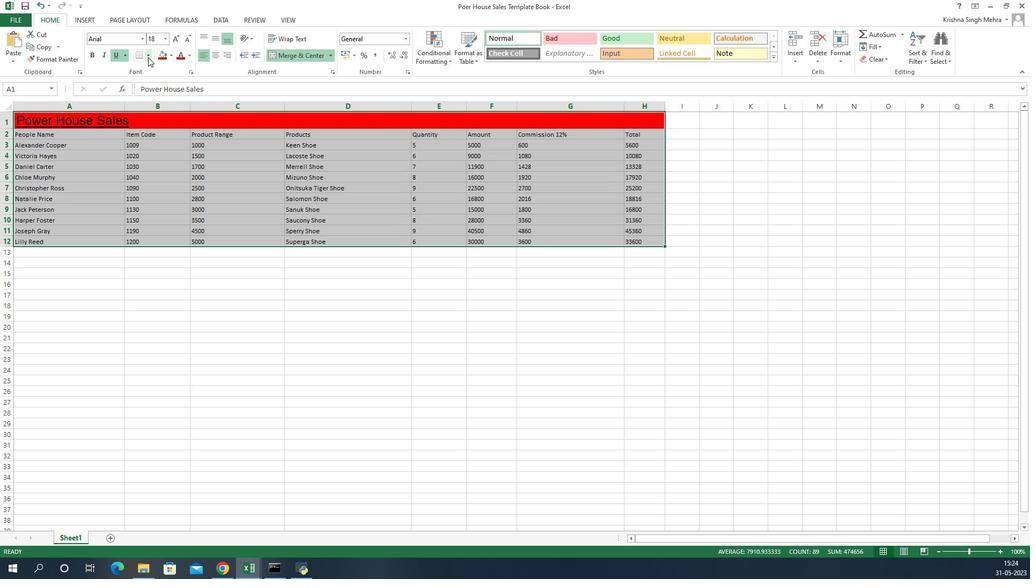 
Action: Mouse pressed left at (880, 59)
Screenshot: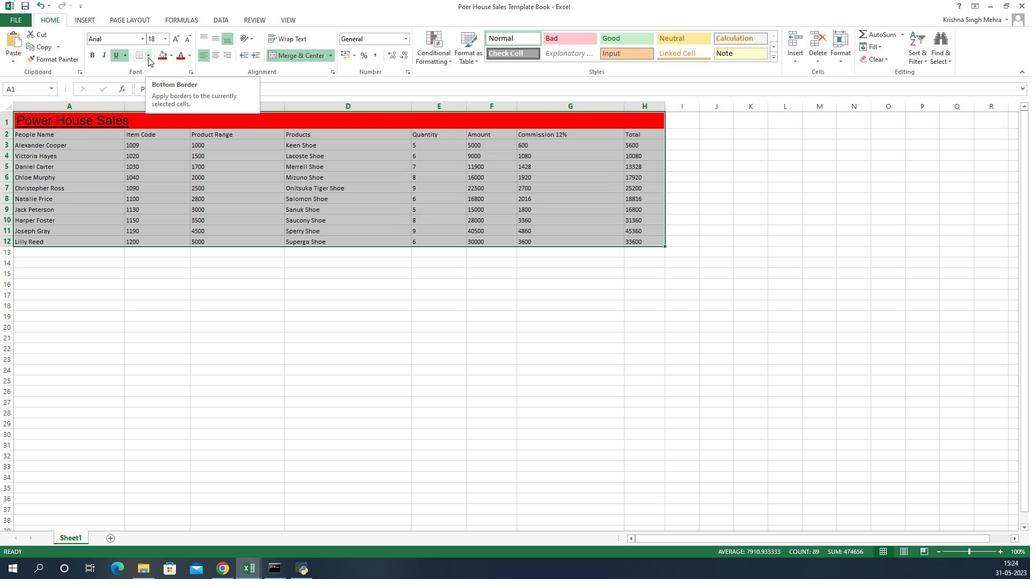 
Action: Mouse moved to (888, 136)
Screenshot: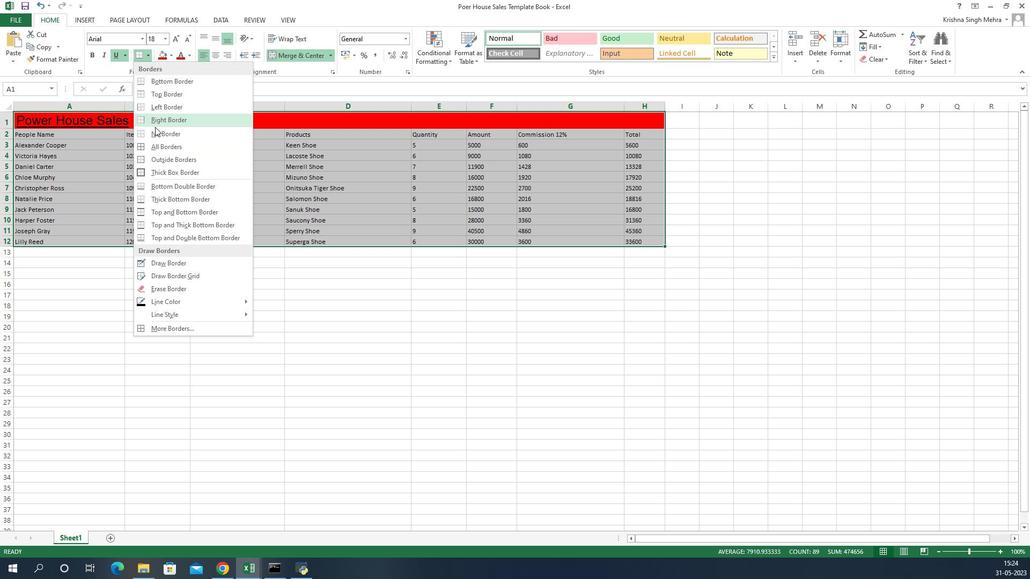 
Action: Mouse pressed left at (888, 136)
Screenshot: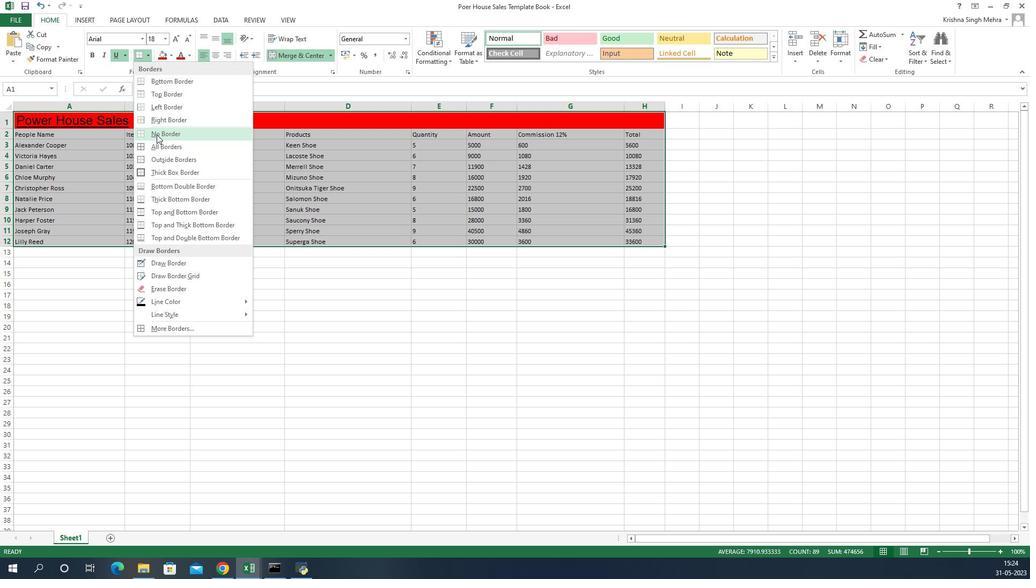 
Action: Mouse moved to (1013, 313)
Screenshot: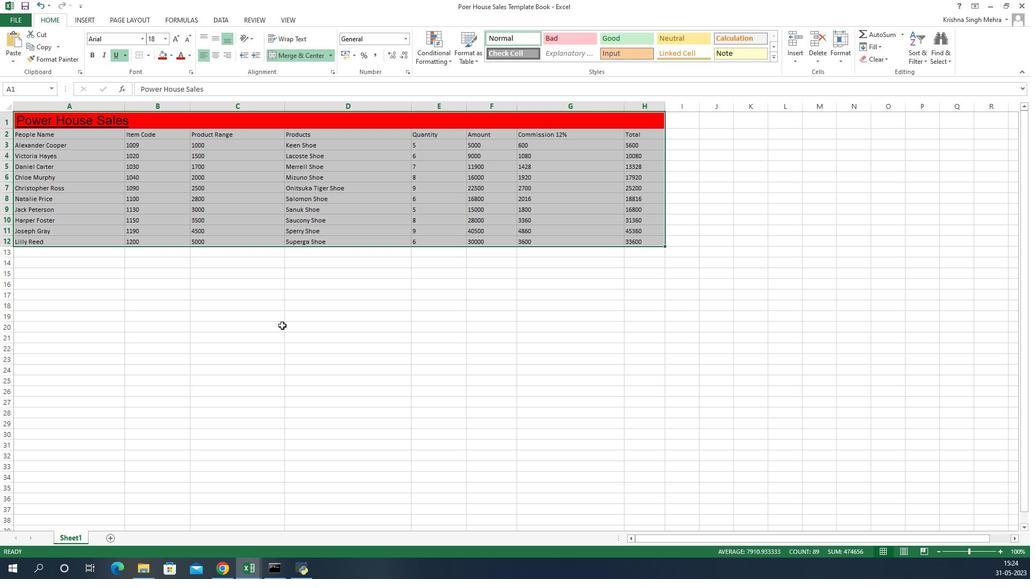 
Action: Mouse pressed left at (1013, 313)
Screenshot: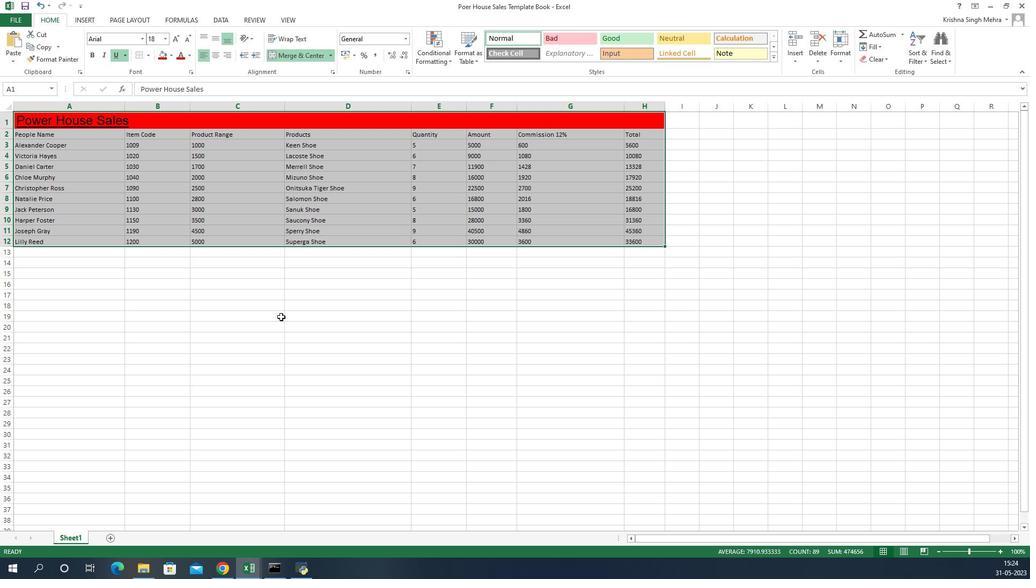 
Action: Key pressed ctrl+Sctrl+S
Screenshot: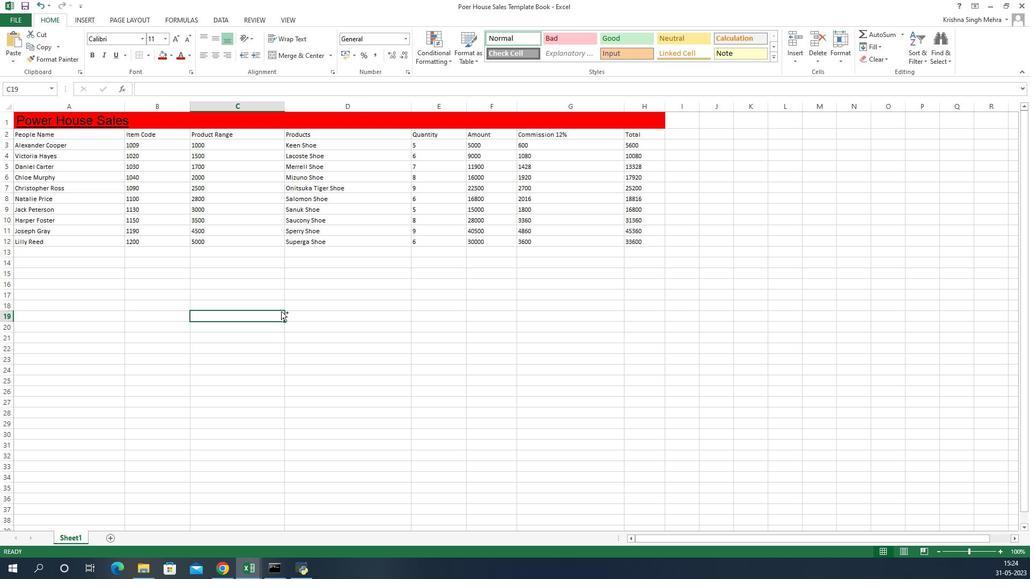 
